 Task: Create a section Lightning Lances and in the section, add a milestone Network Compliance in the project BrainWave
Action: Mouse moved to (368, 479)
Screenshot: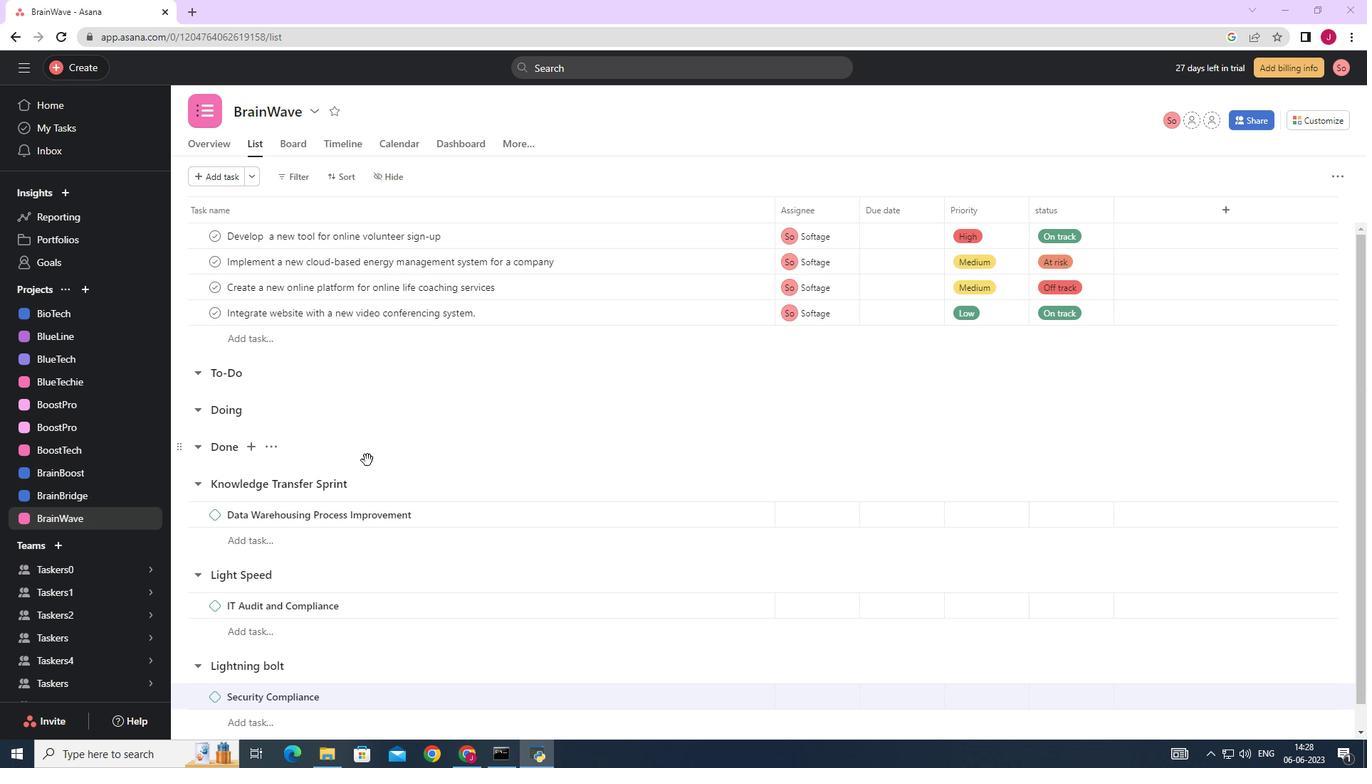 
Action: Mouse scrolled (368, 474) with delta (0, 0)
Screenshot: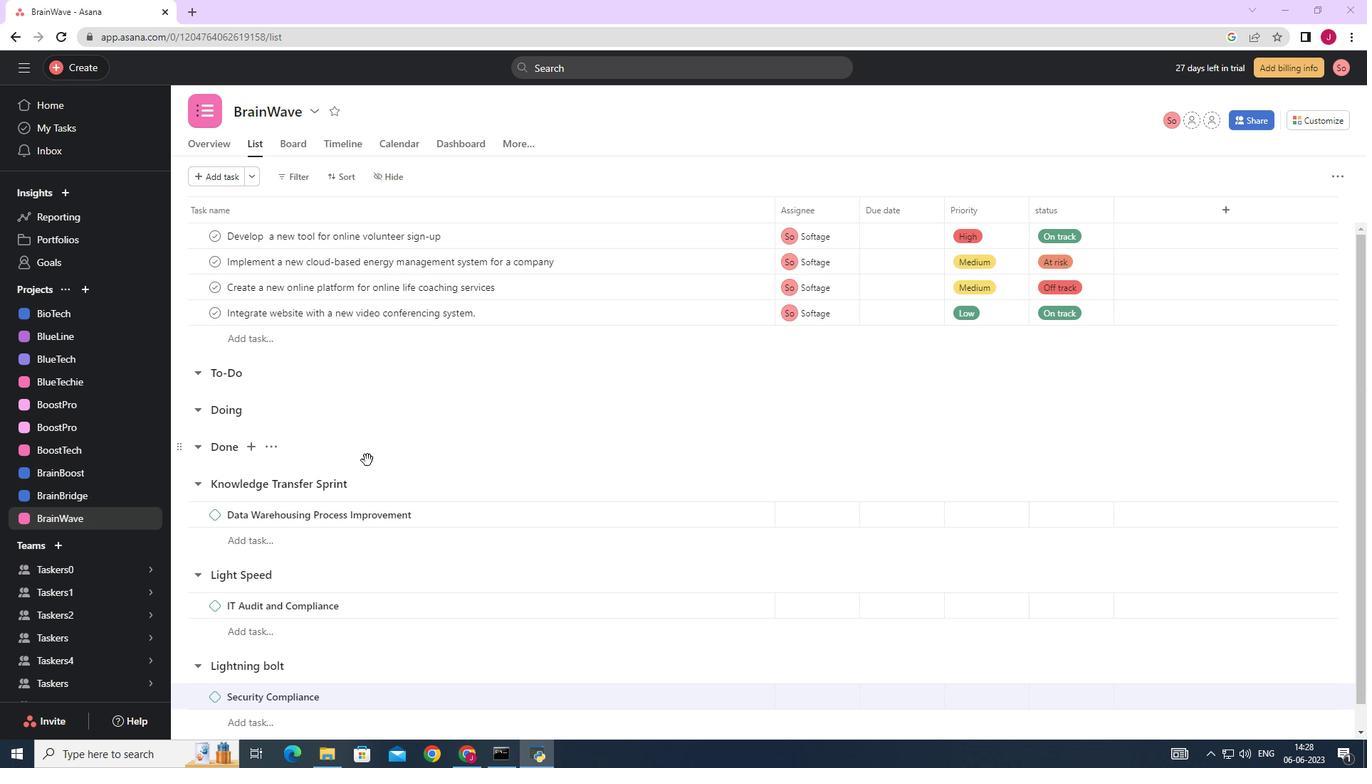 
Action: Mouse moved to (368, 483)
Screenshot: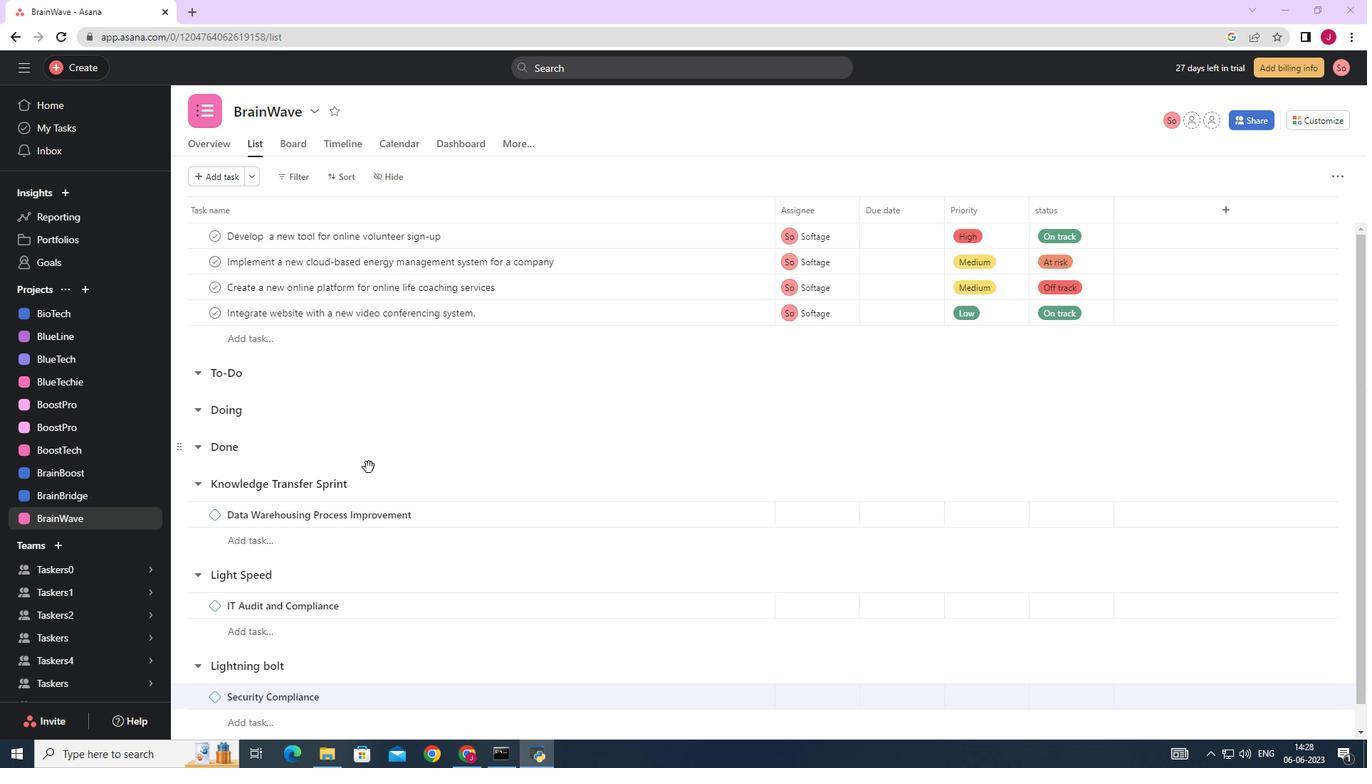 
Action: Mouse scrolled (368, 479) with delta (0, 0)
Screenshot: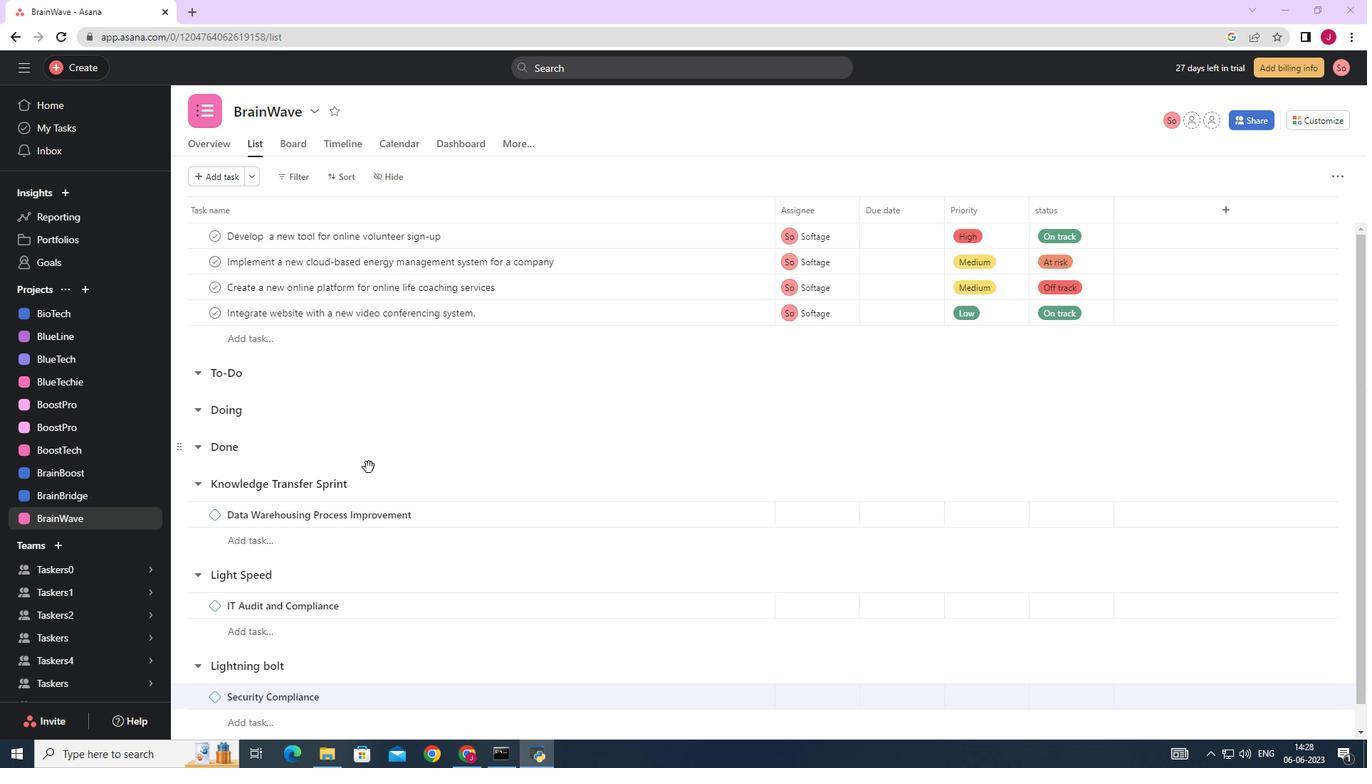 
Action: Mouse moved to (368, 484)
Screenshot: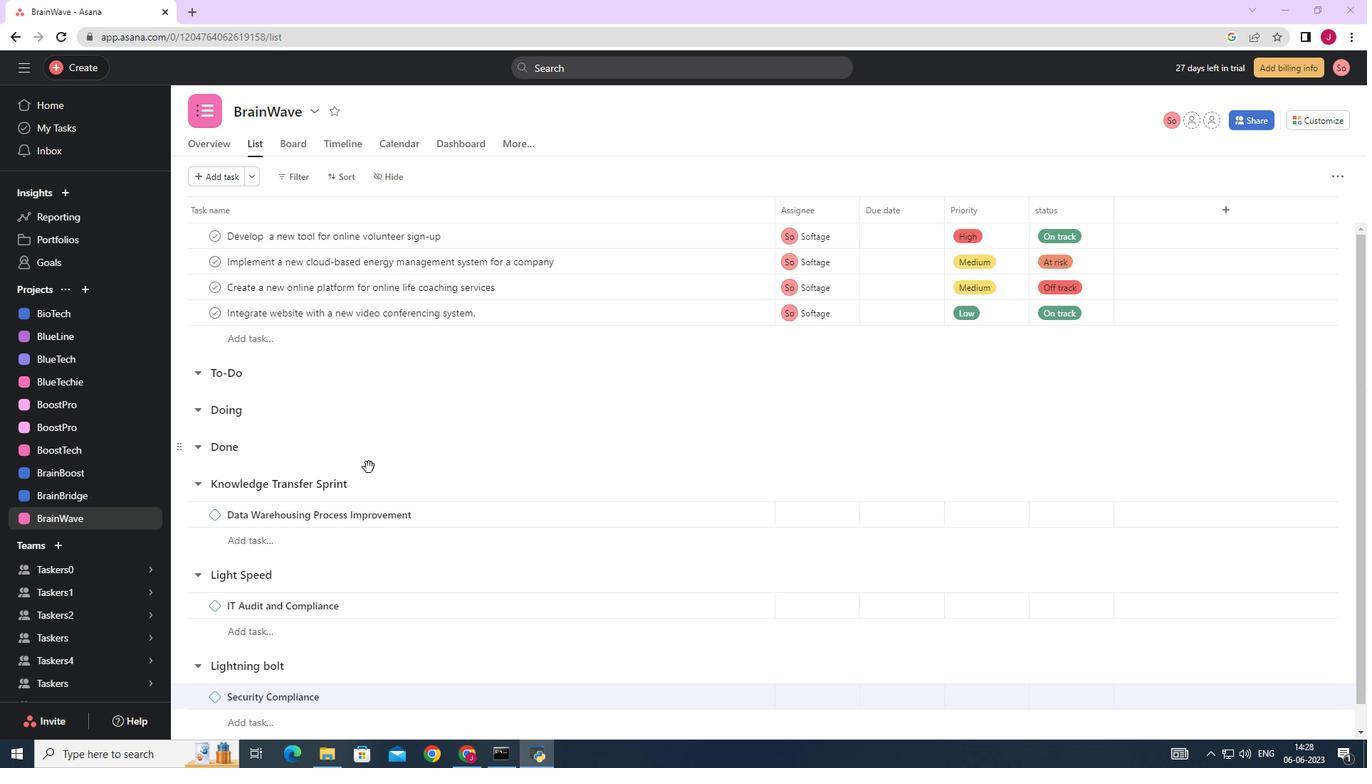 
Action: Mouse scrolled (368, 482) with delta (0, 0)
Screenshot: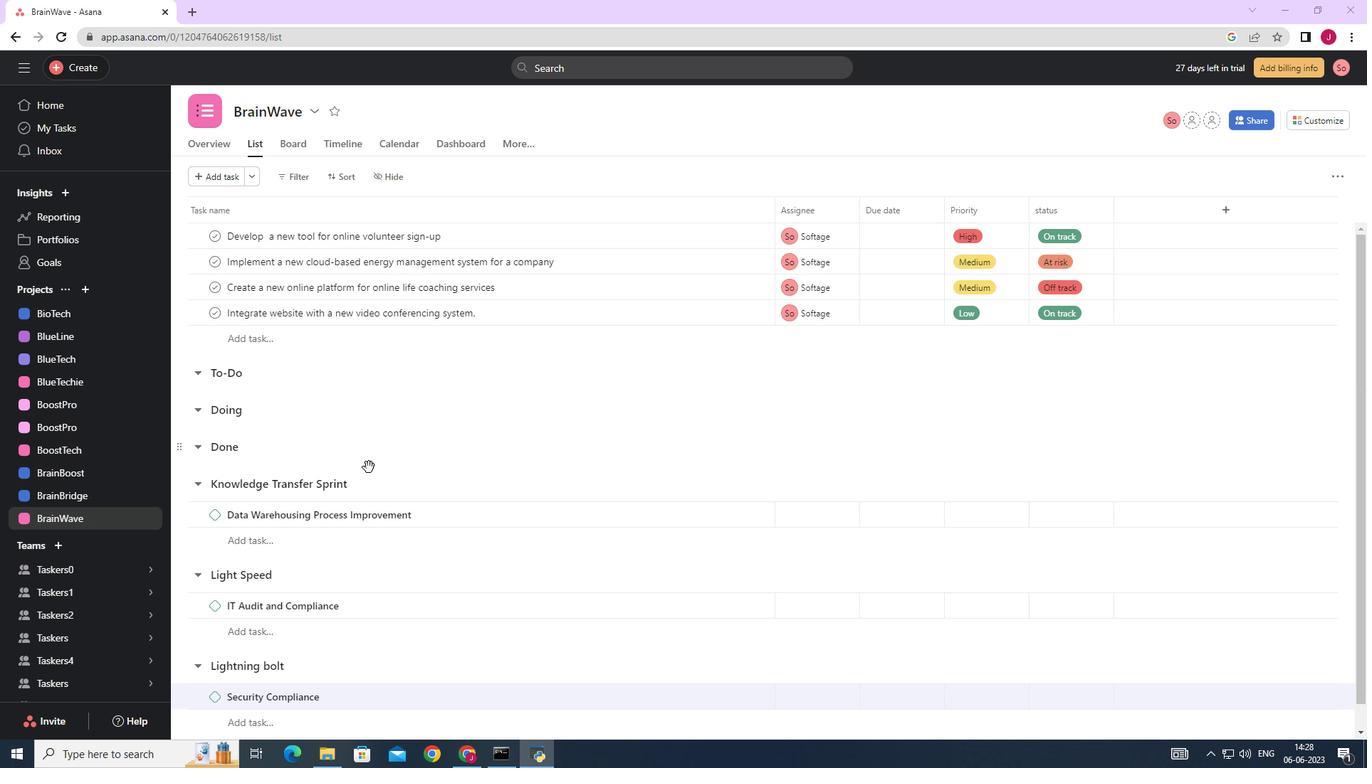
Action: Mouse moved to (368, 484)
Screenshot: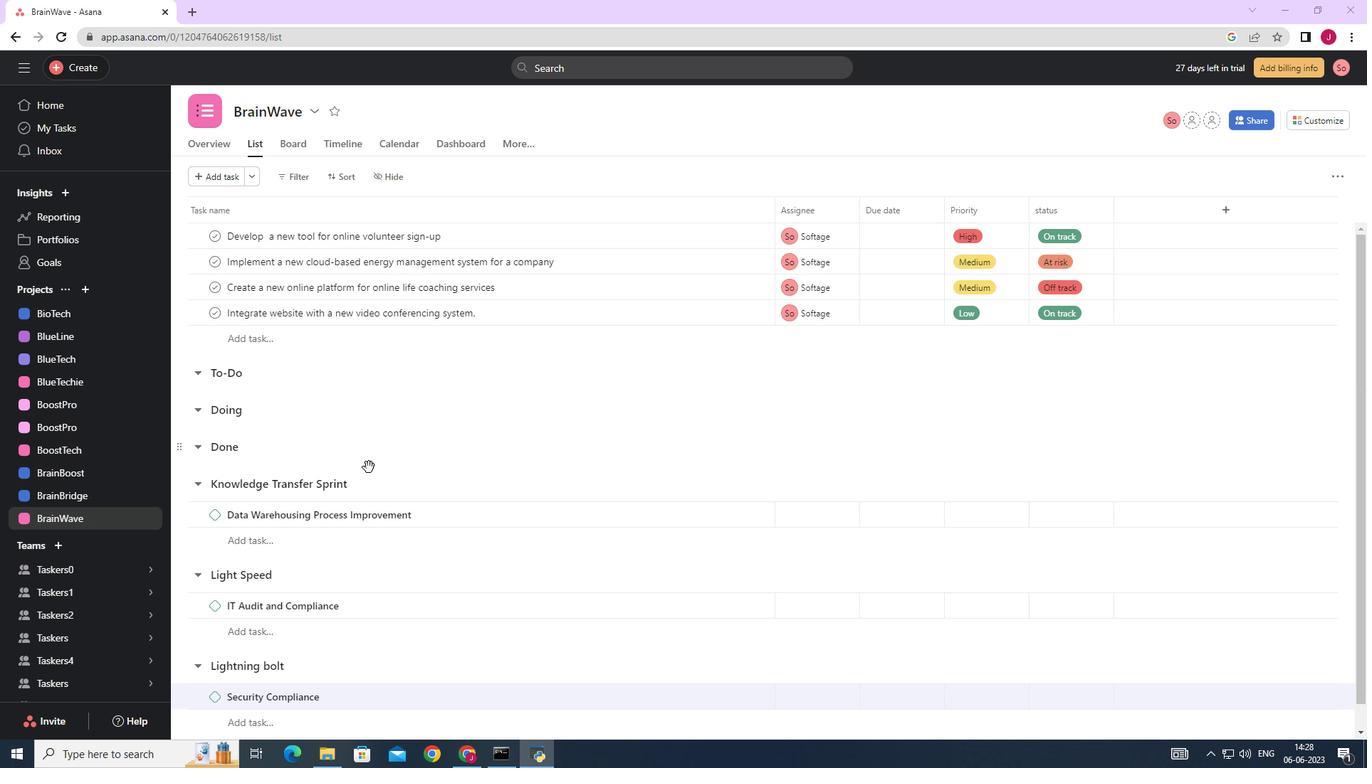 
Action: Mouse scrolled (368, 482) with delta (0, 0)
Screenshot: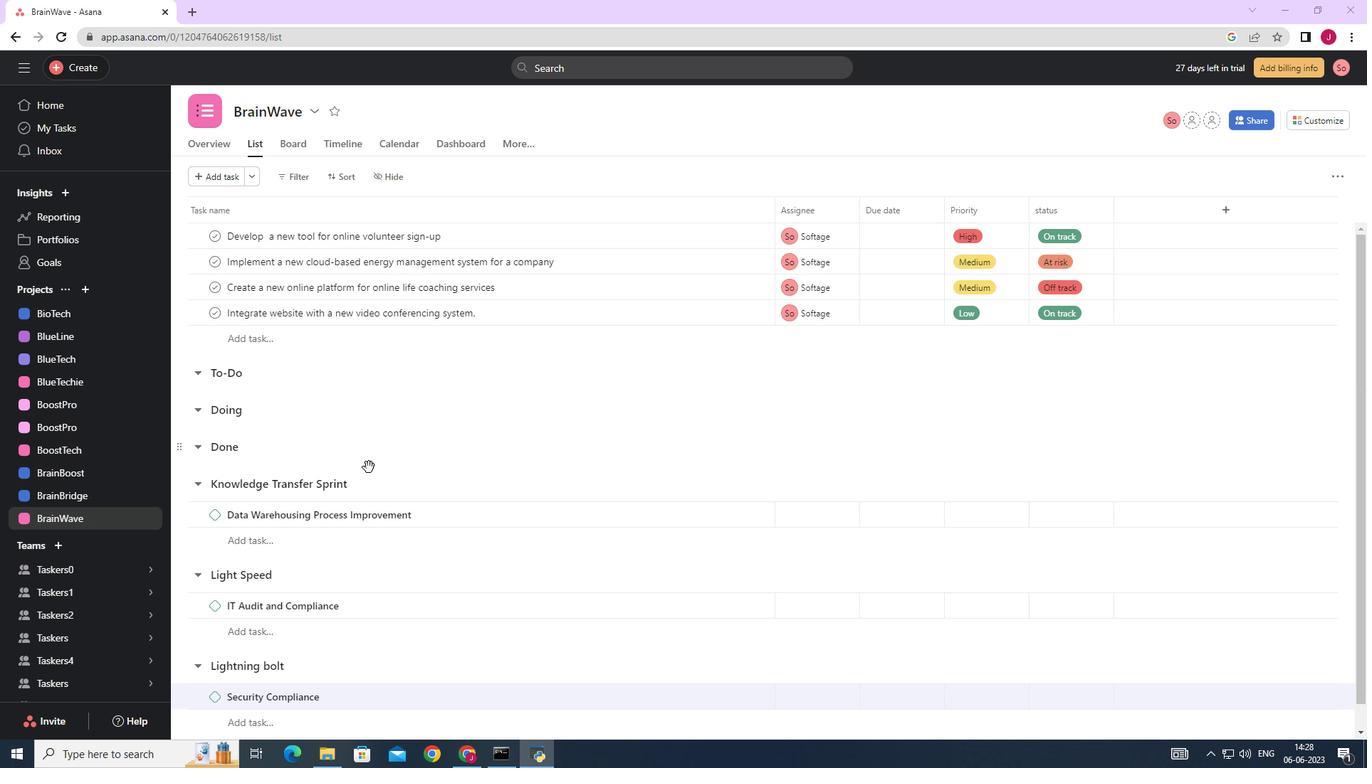 
Action: Mouse moved to (368, 484)
Screenshot: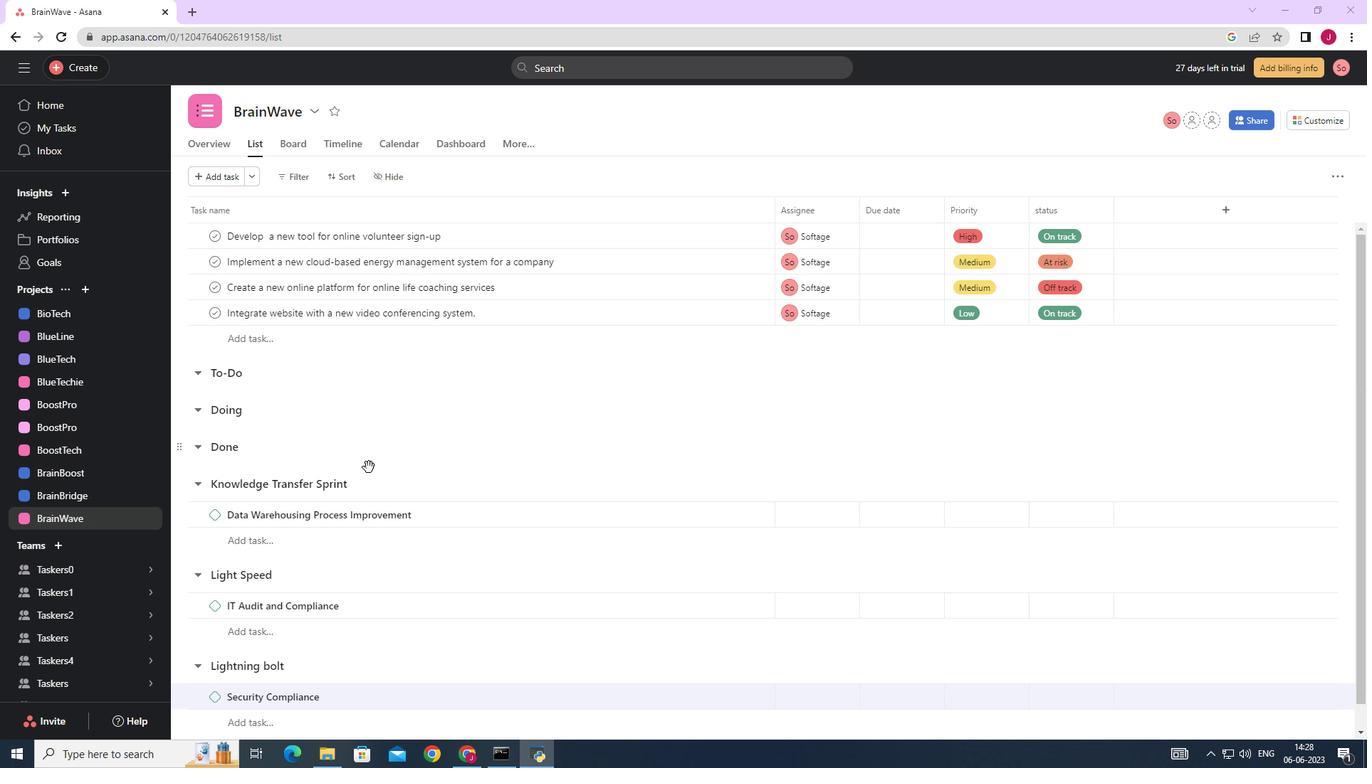 
Action: Mouse scrolled (368, 483) with delta (0, 0)
Screenshot: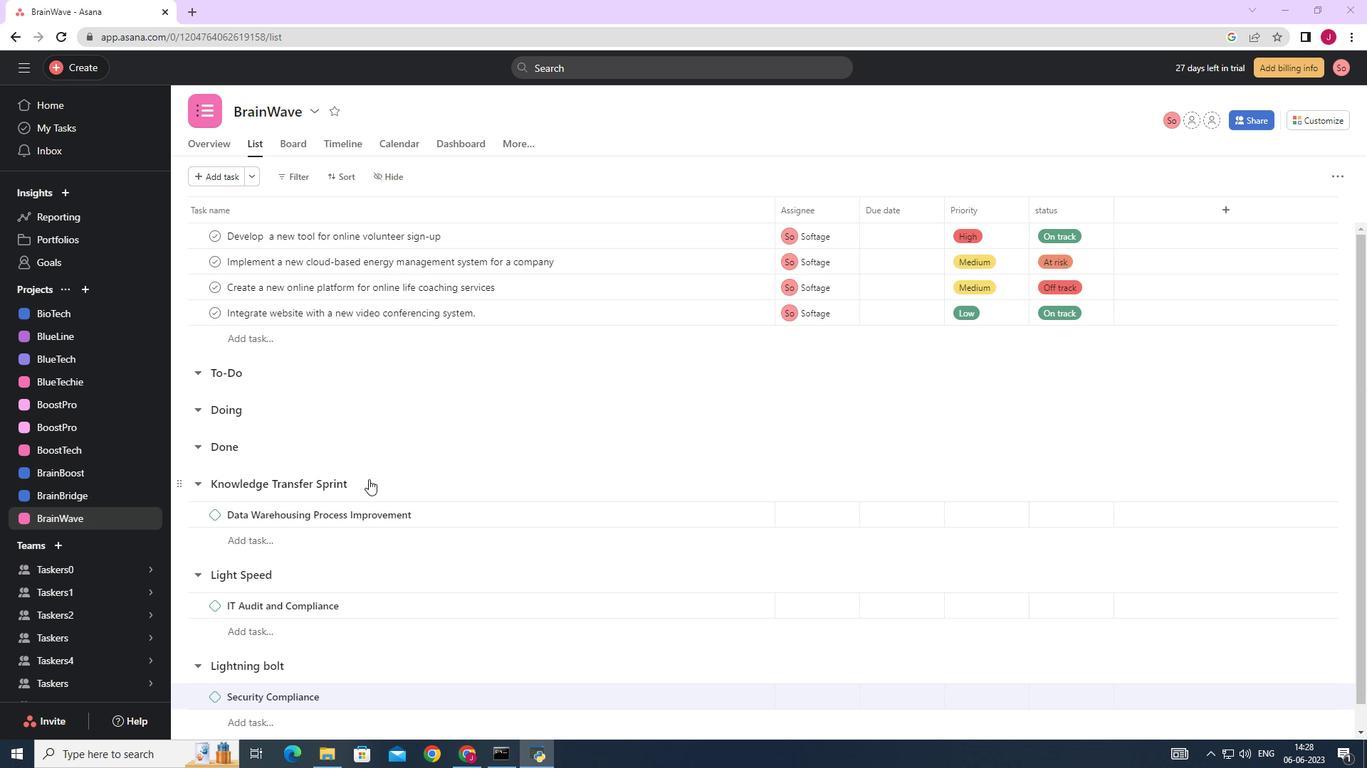 
Action: Mouse moved to (368, 489)
Screenshot: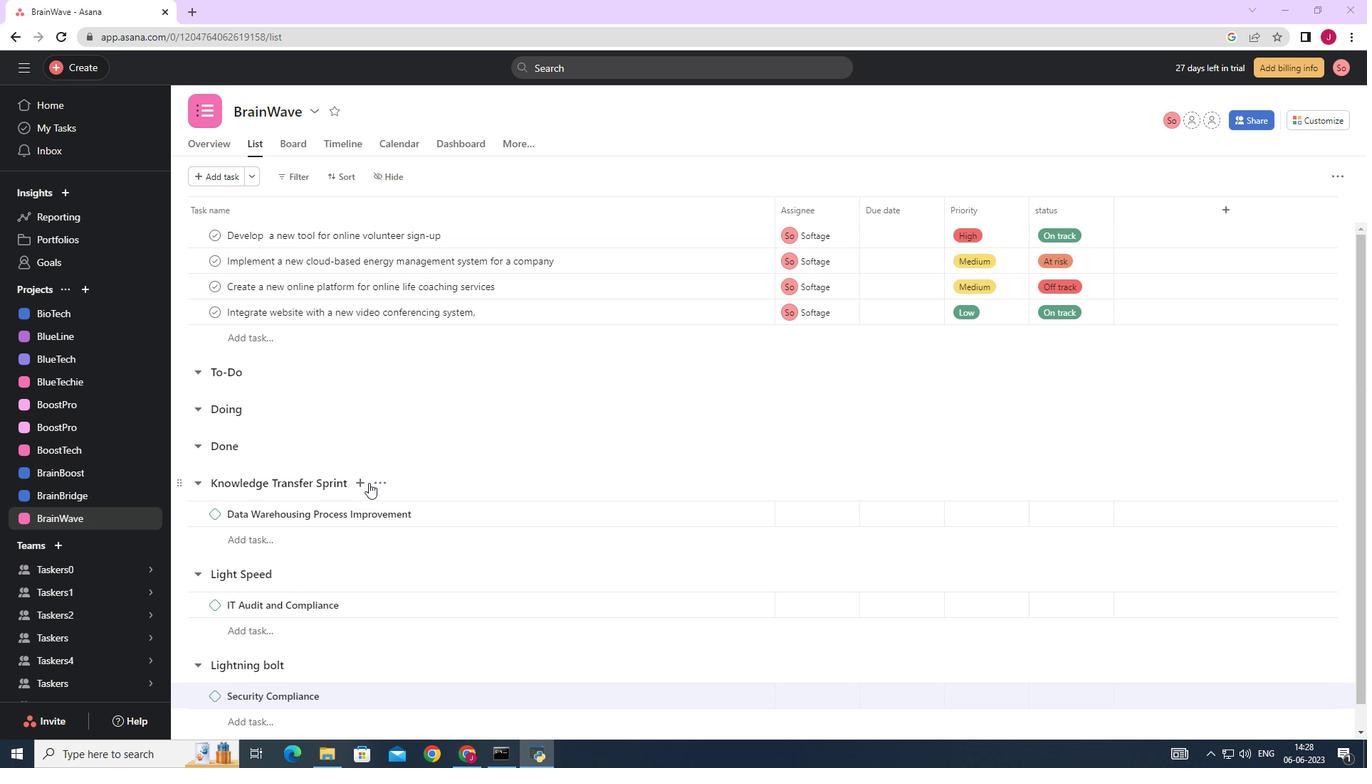 
Action: Mouse scrolled (368, 484) with delta (0, 0)
Screenshot: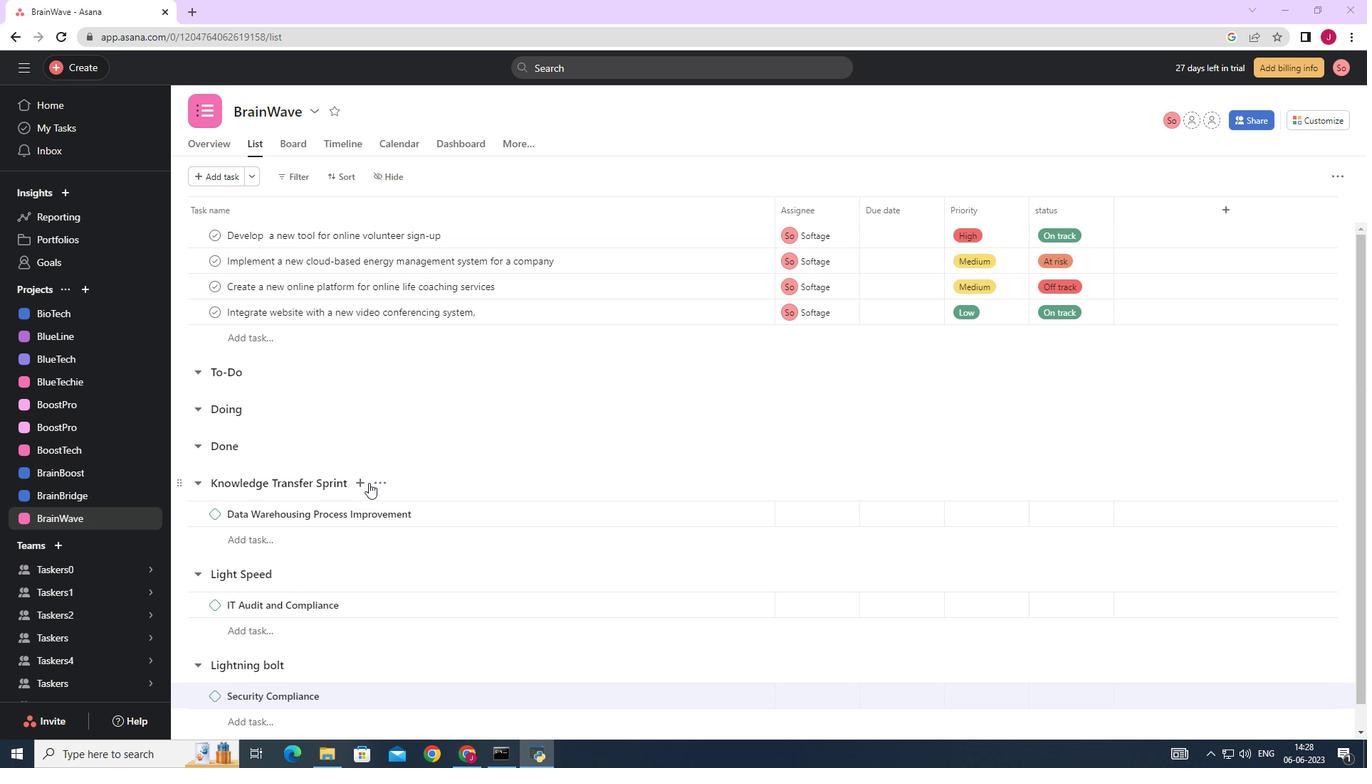 
Action: Mouse moved to (365, 499)
Screenshot: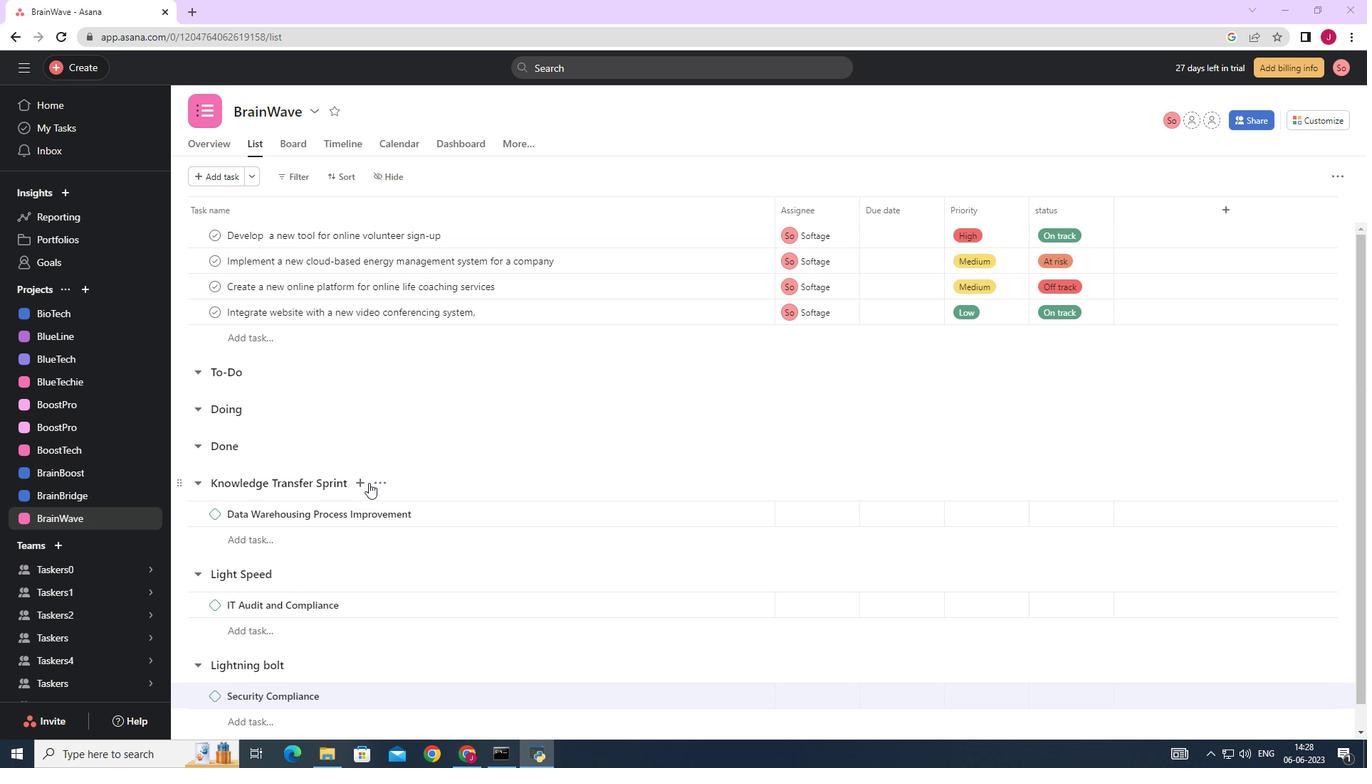 
Action: Mouse scrolled (368, 489) with delta (0, 0)
Screenshot: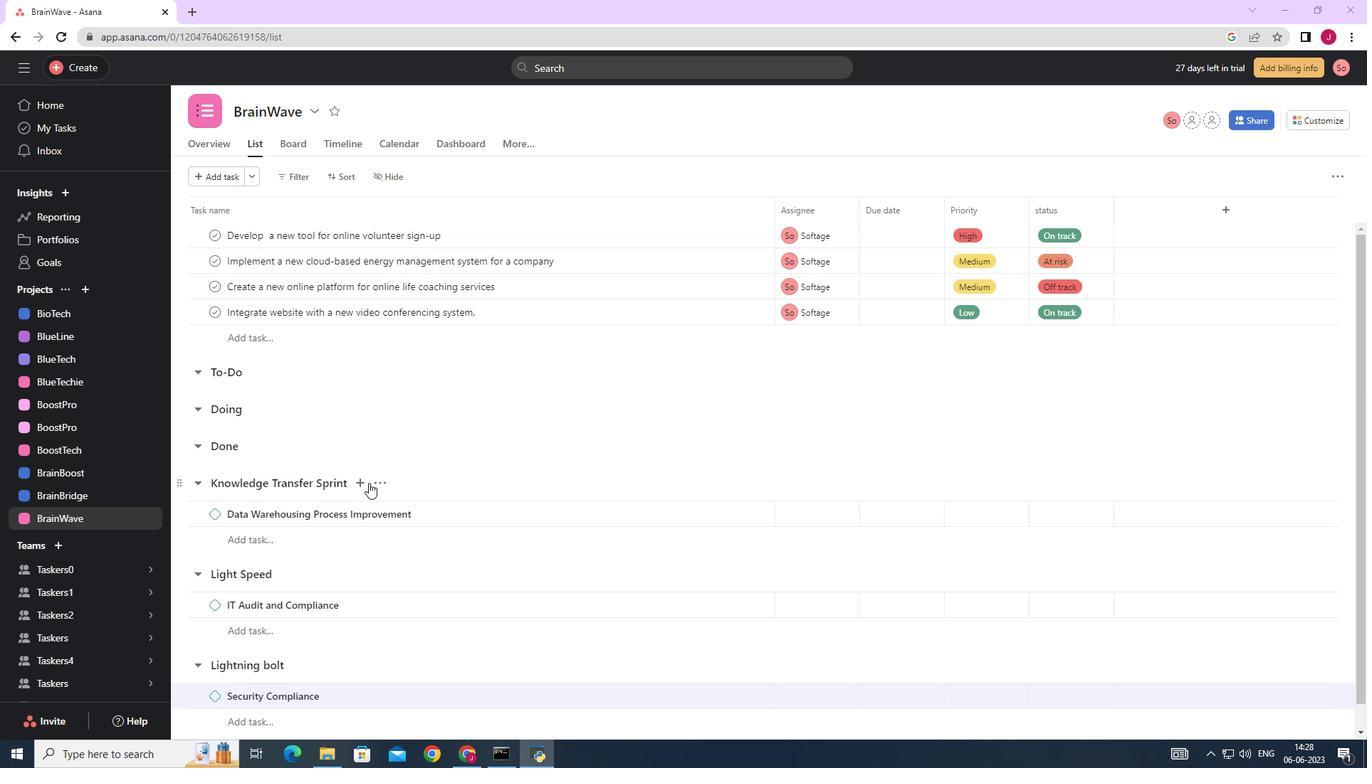 
Action: Mouse scrolled (365, 498) with delta (0, 0)
Screenshot: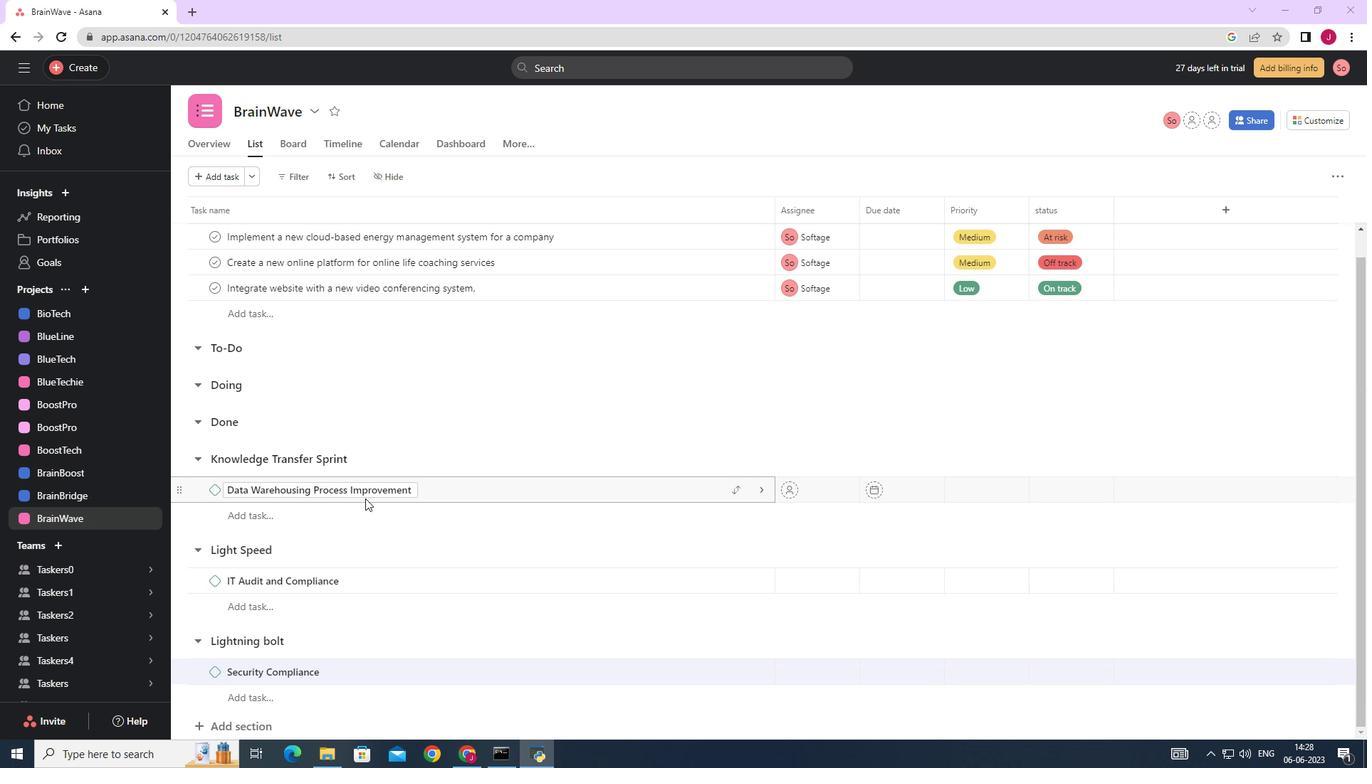 
Action: Mouse scrolled (365, 498) with delta (0, 0)
Screenshot: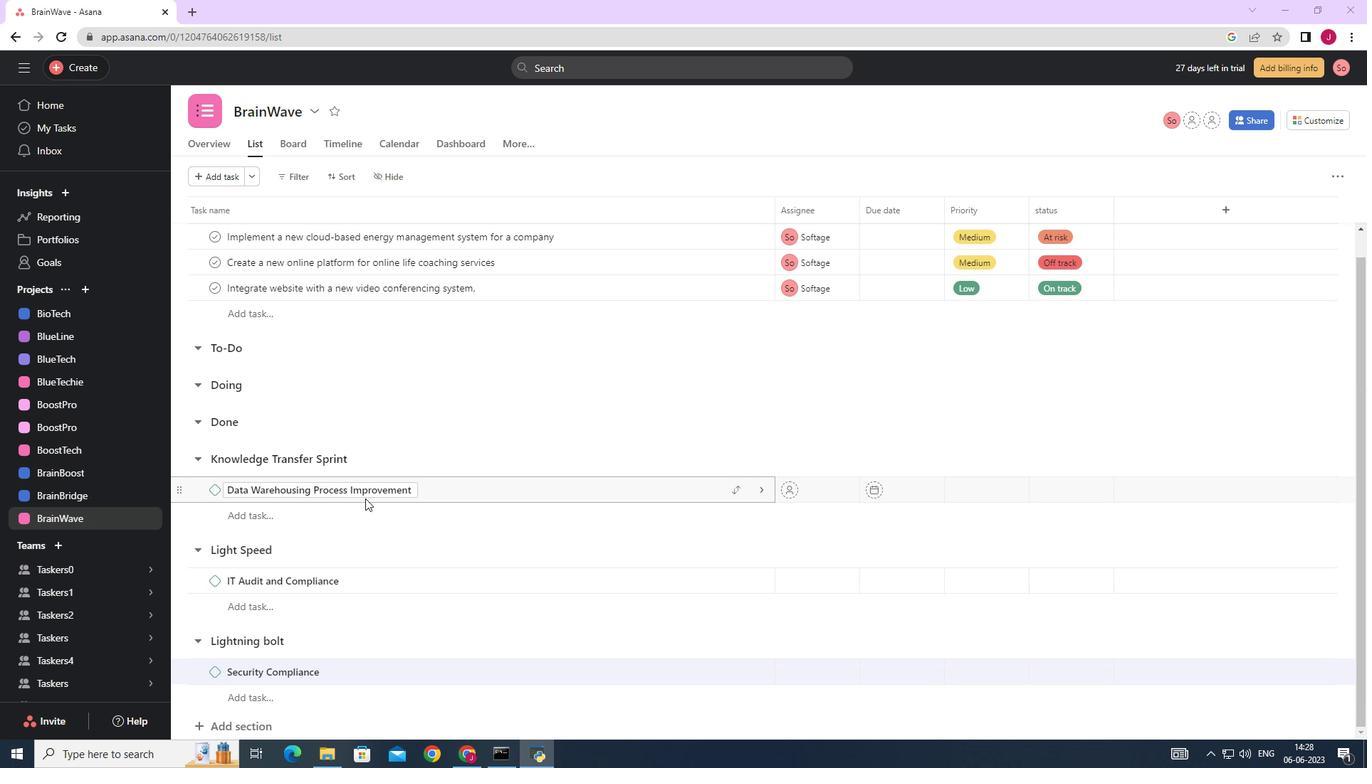 
Action: Mouse scrolled (365, 498) with delta (0, 0)
Screenshot: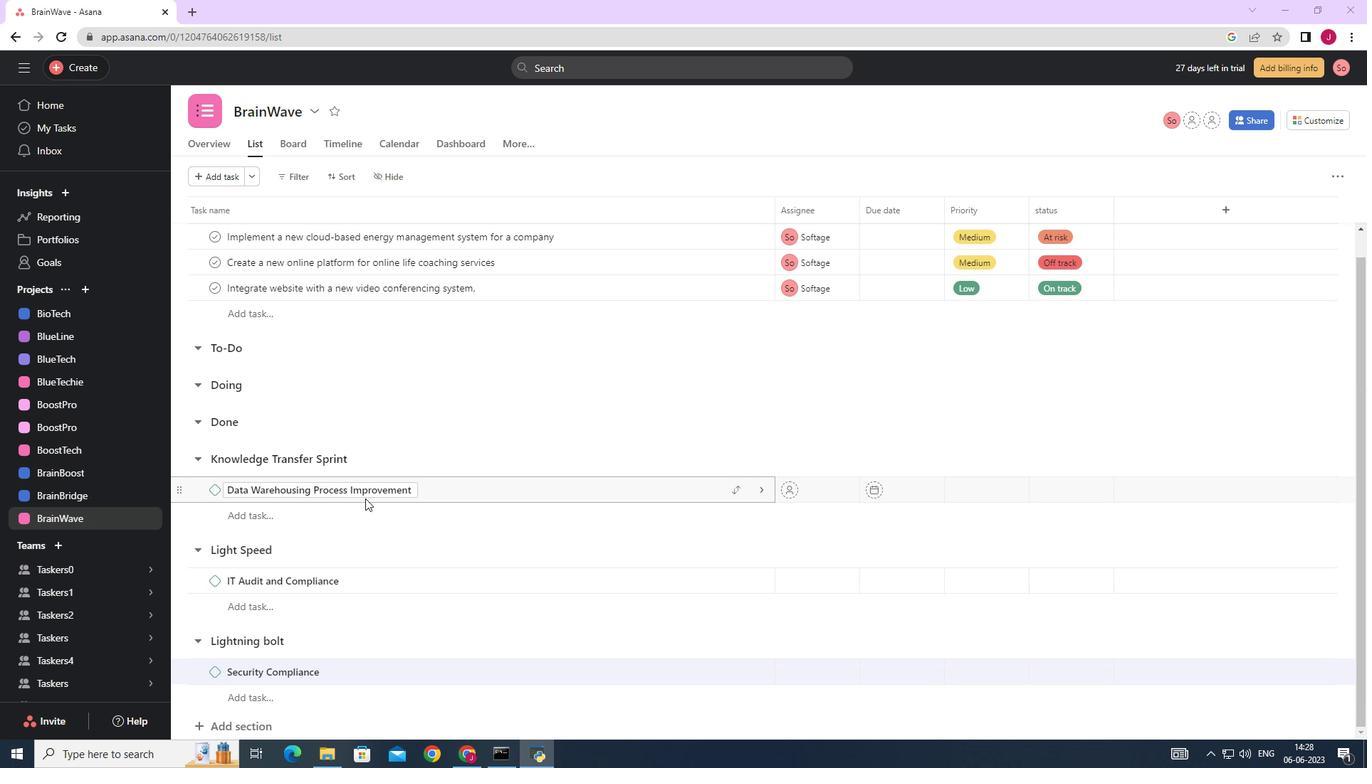 
Action: Mouse scrolled (365, 498) with delta (0, 0)
Screenshot: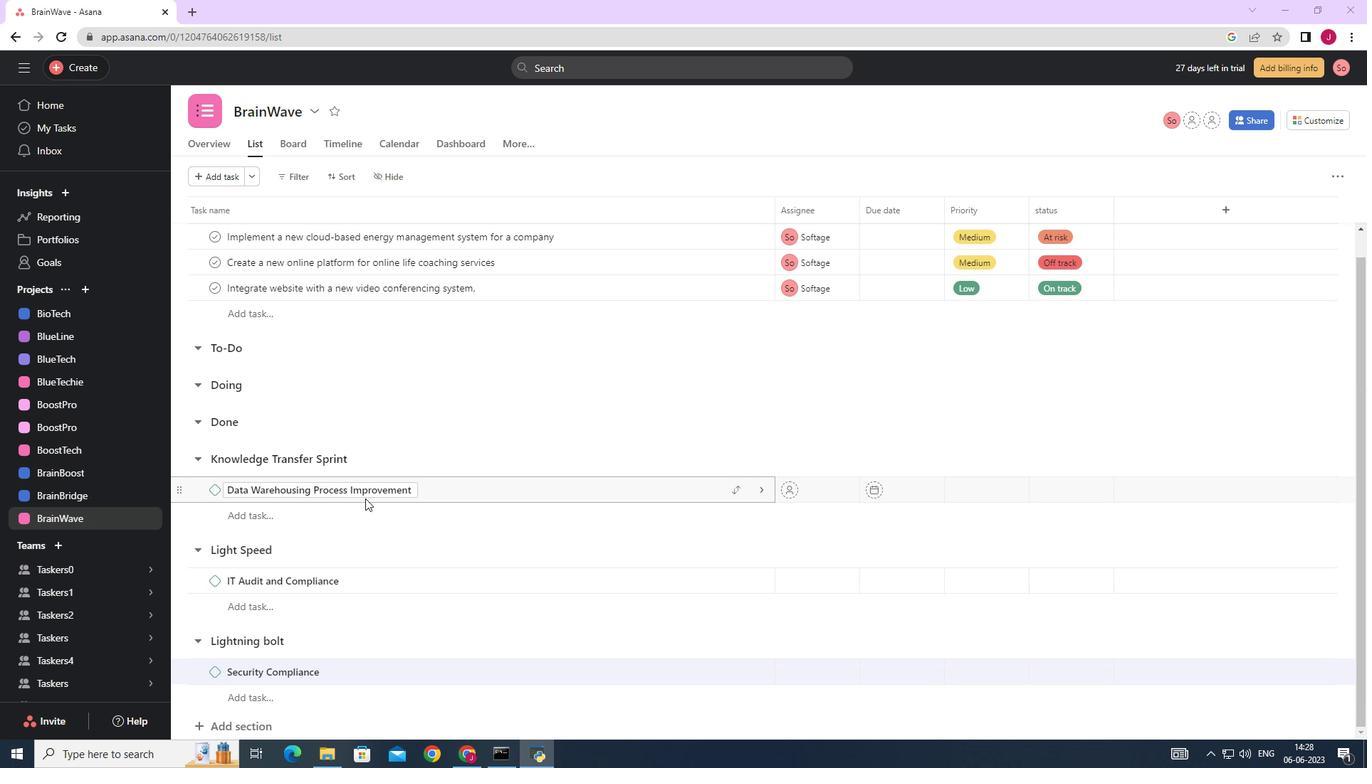 
Action: Mouse scrolled (365, 498) with delta (0, 0)
Screenshot: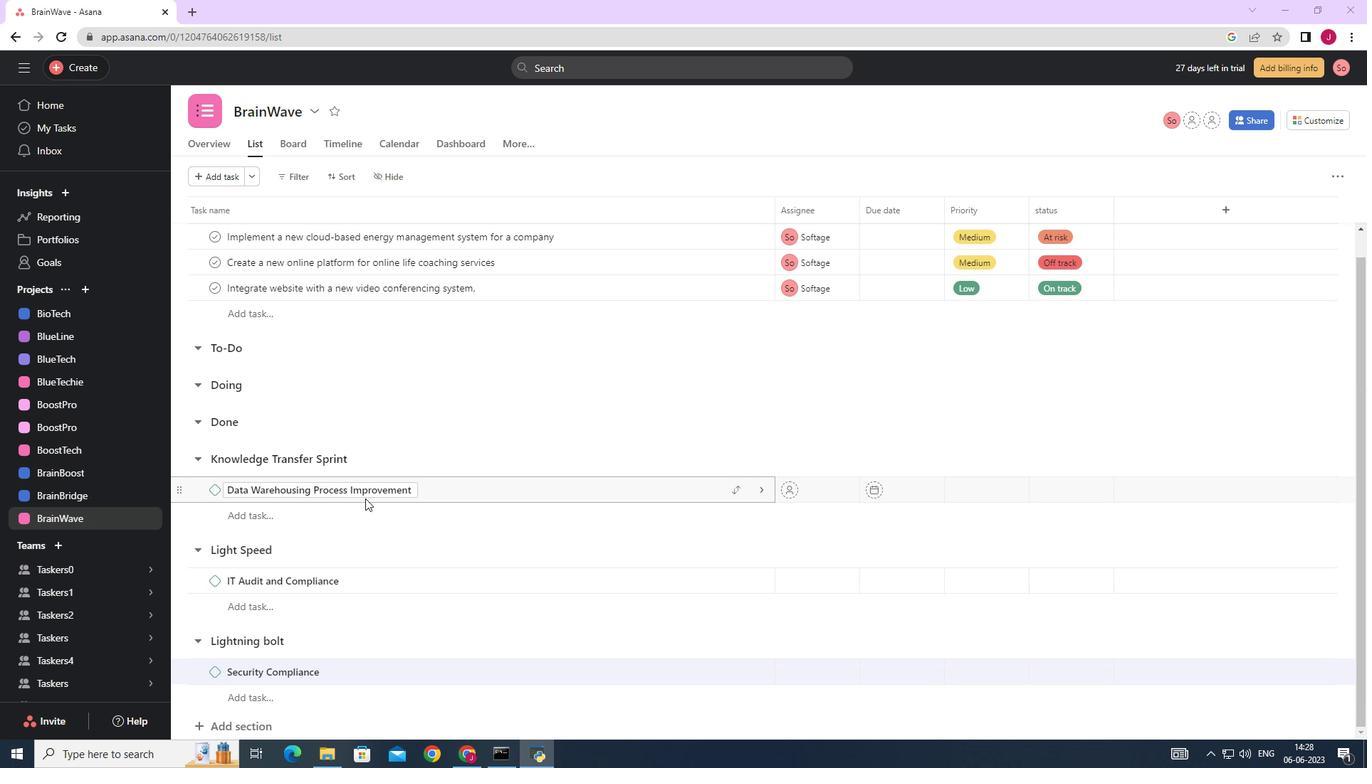 
Action: Mouse scrolled (365, 498) with delta (0, 0)
Screenshot: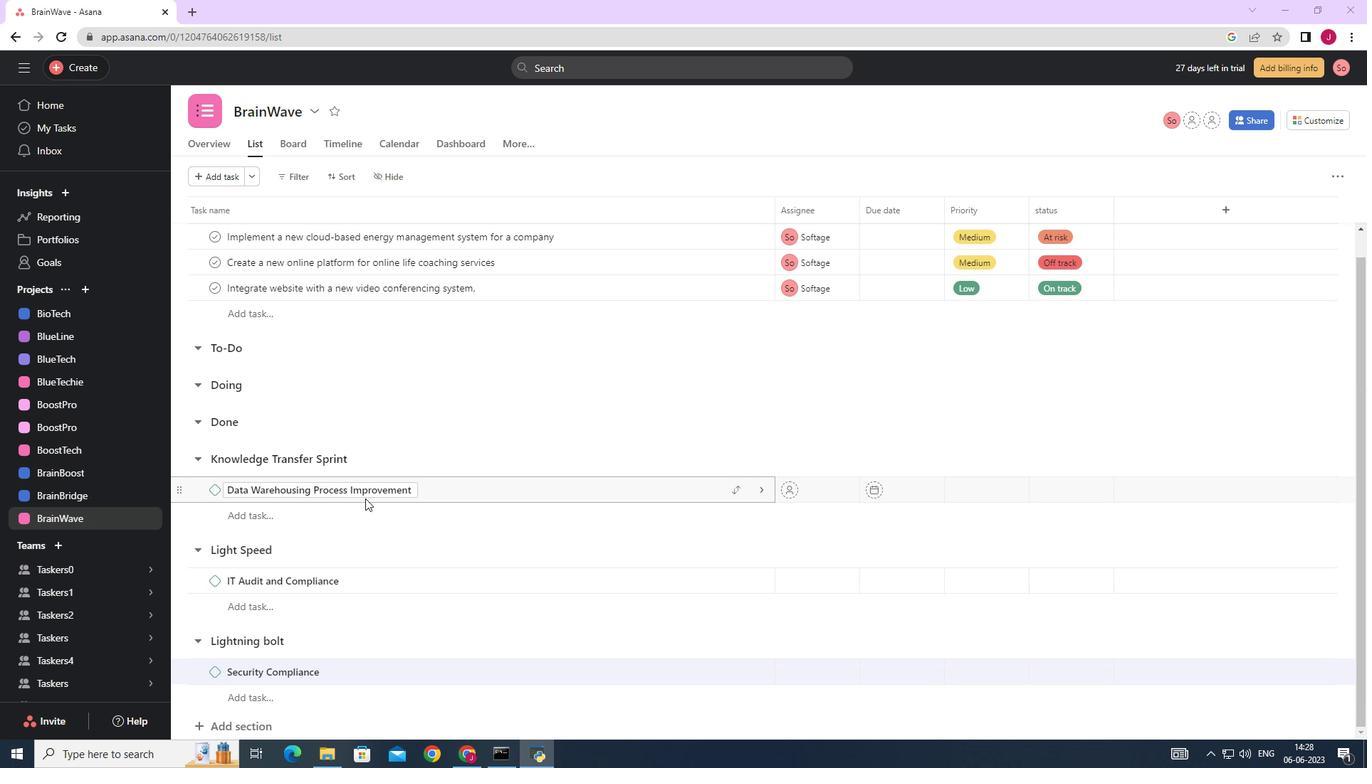
Action: Mouse moved to (253, 729)
Screenshot: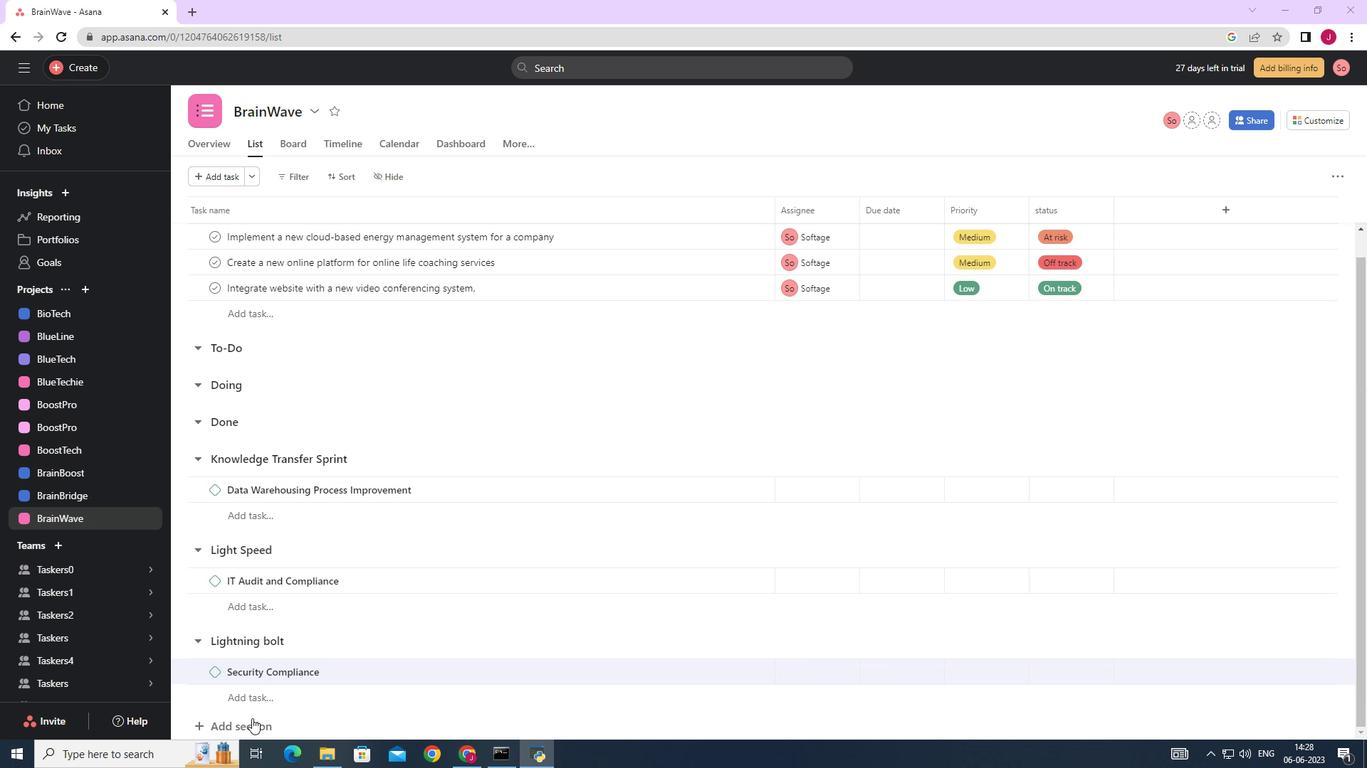 
Action: Mouse pressed left at (253, 729)
Screenshot: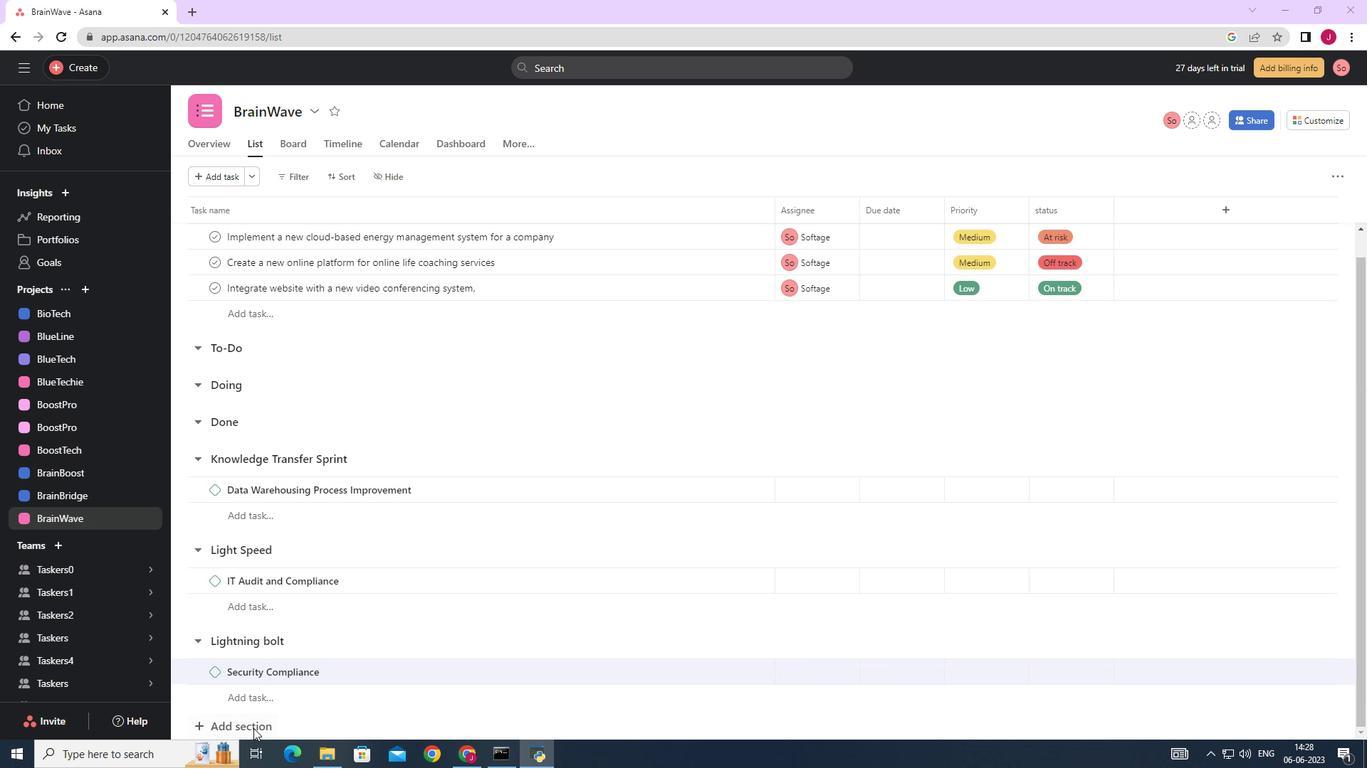 
Action: Mouse moved to (296, 675)
Screenshot: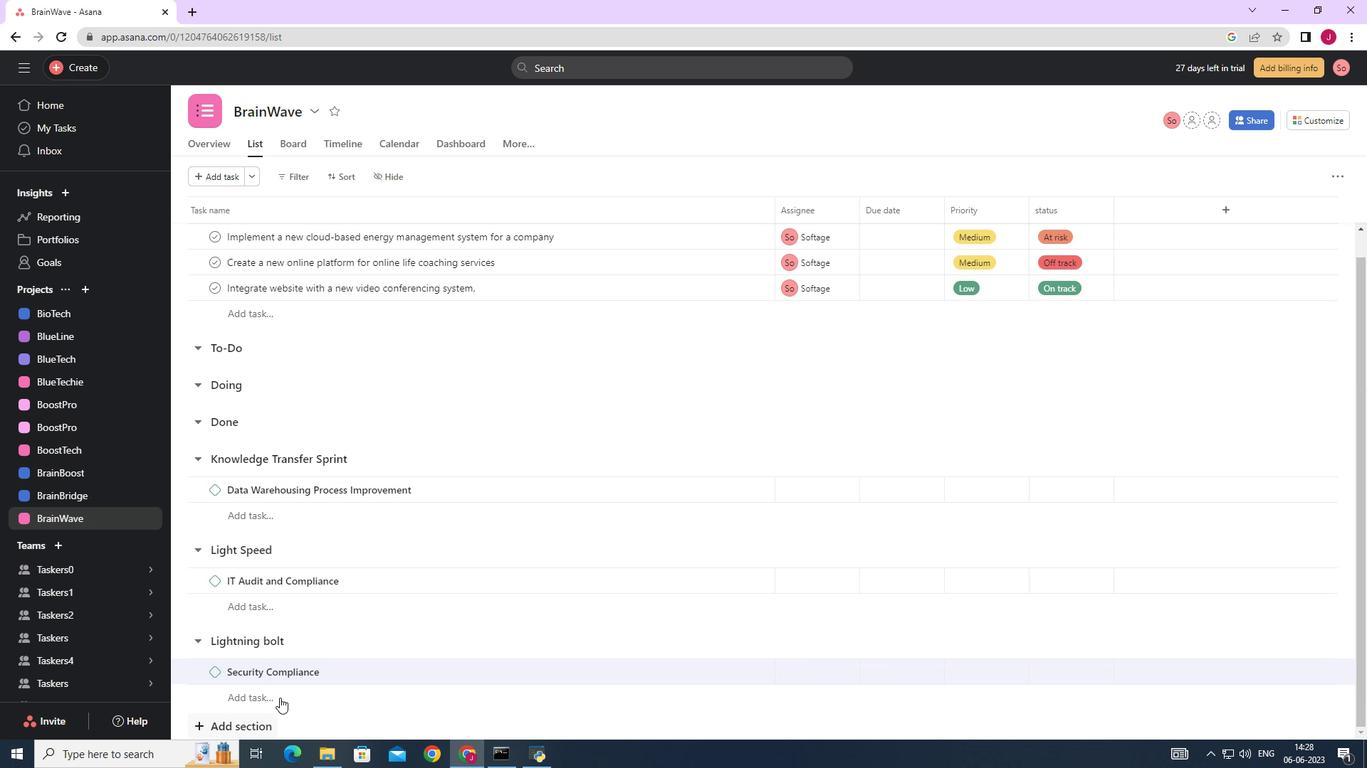
Action: Mouse scrolled (296, 674) with delta (0, 0)
Screenshot: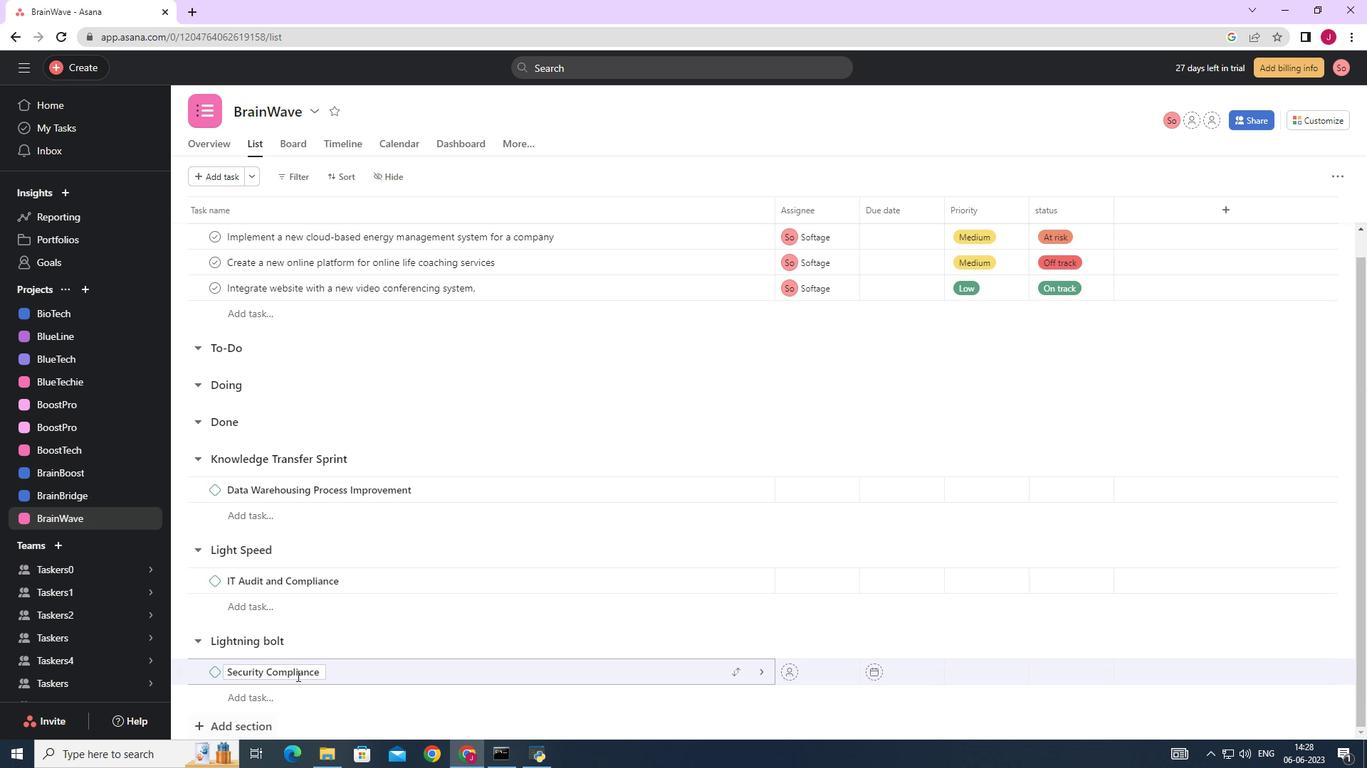 
Action: Mouse scrolled (296, 674) with delta (0, 0)
Screenshot: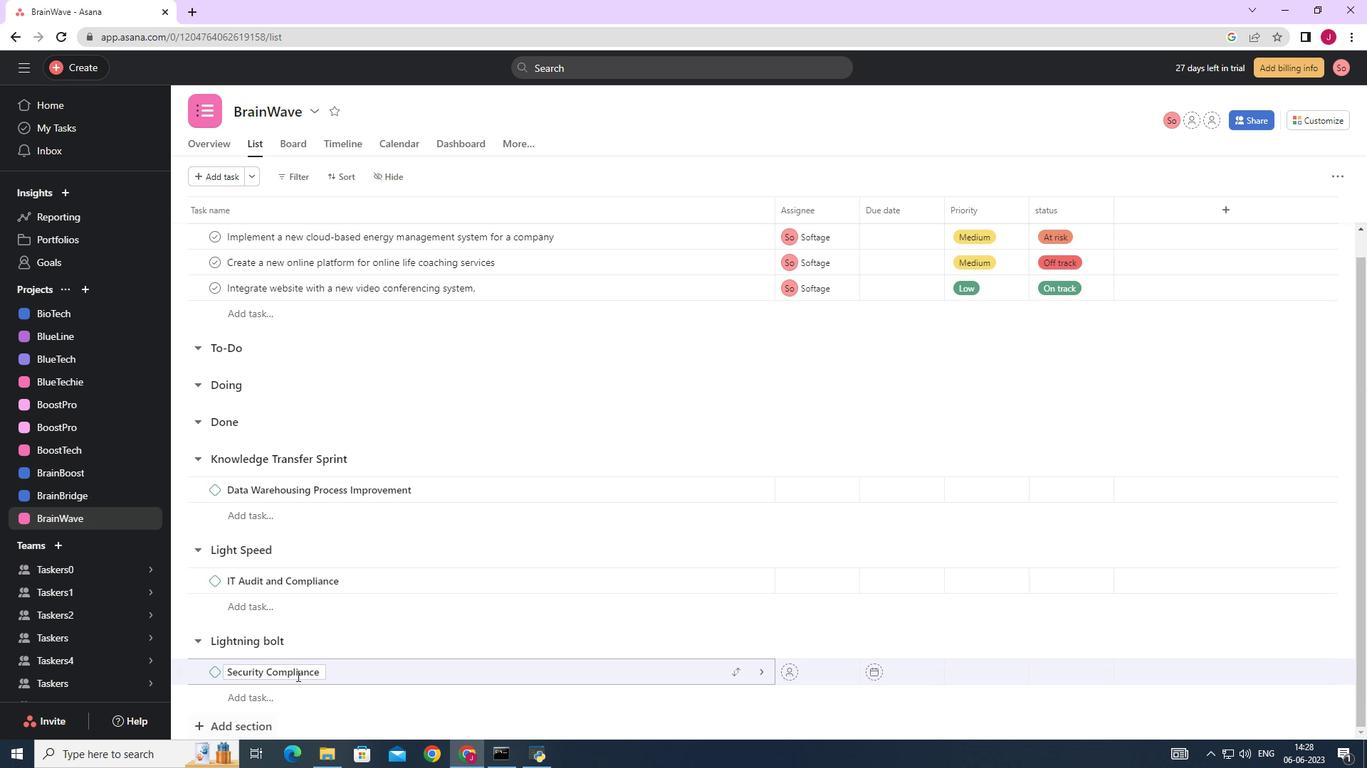 
Action: Mouse scrolled (296, 674) with delta (0, 0)
Screenshot: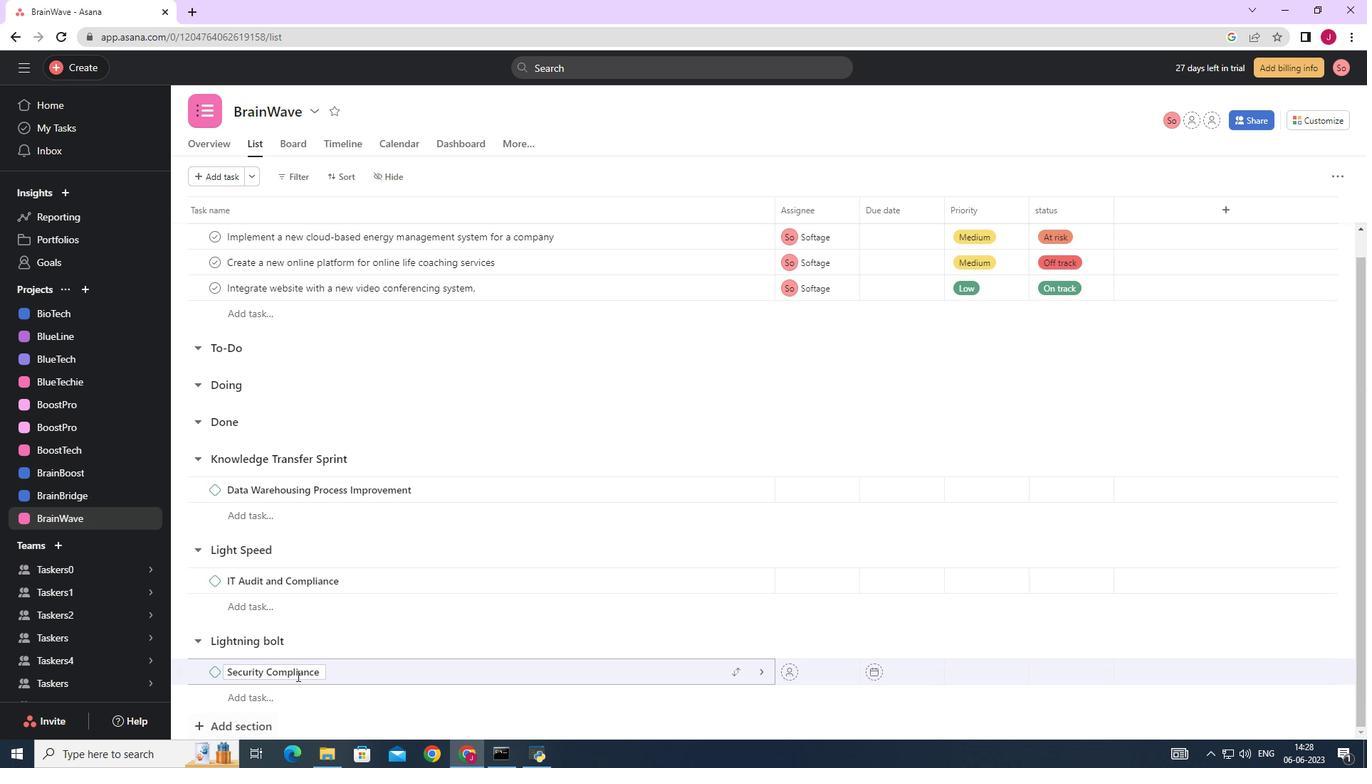
Action: Mouse scrolled (296, 674) with delta (0, 0)
Screenshot: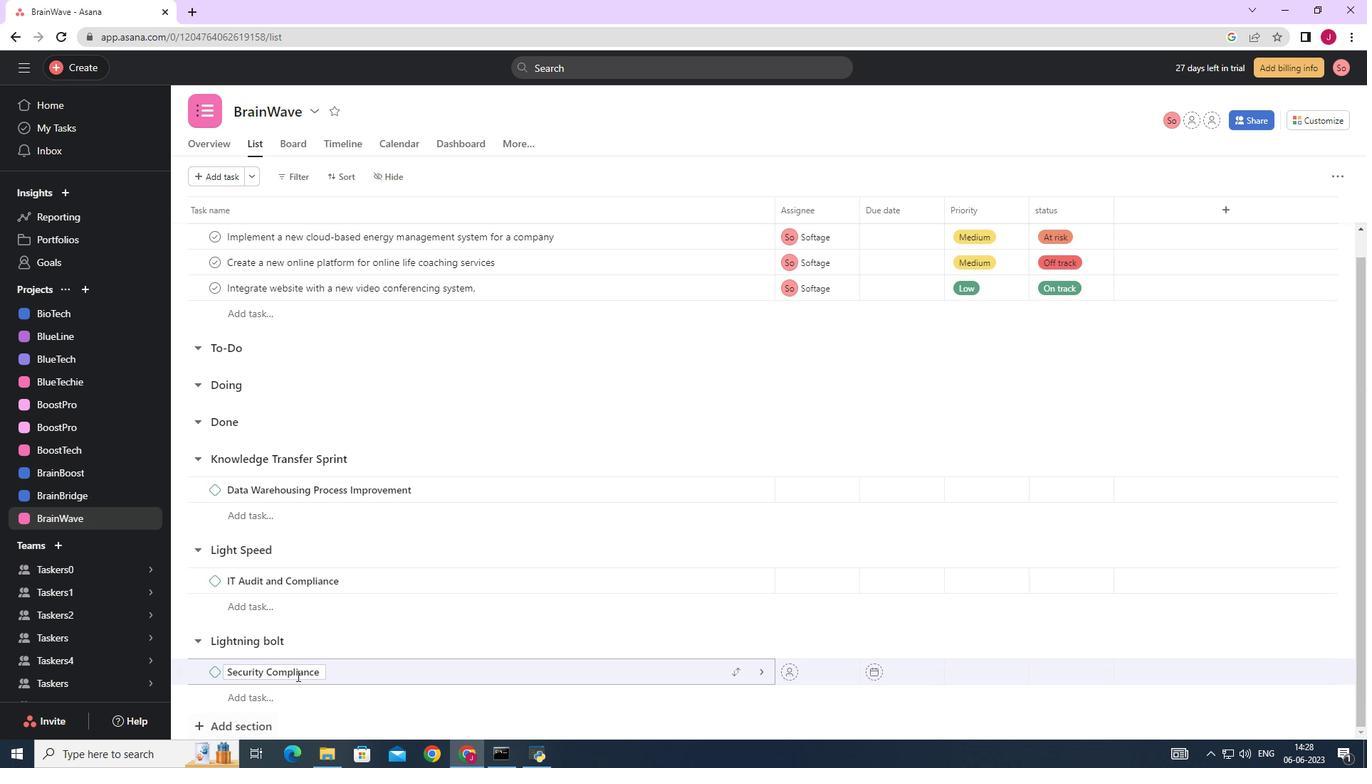 
Action: Mouse scrolled (296, 674) with delta (0, 0)
Screenshot: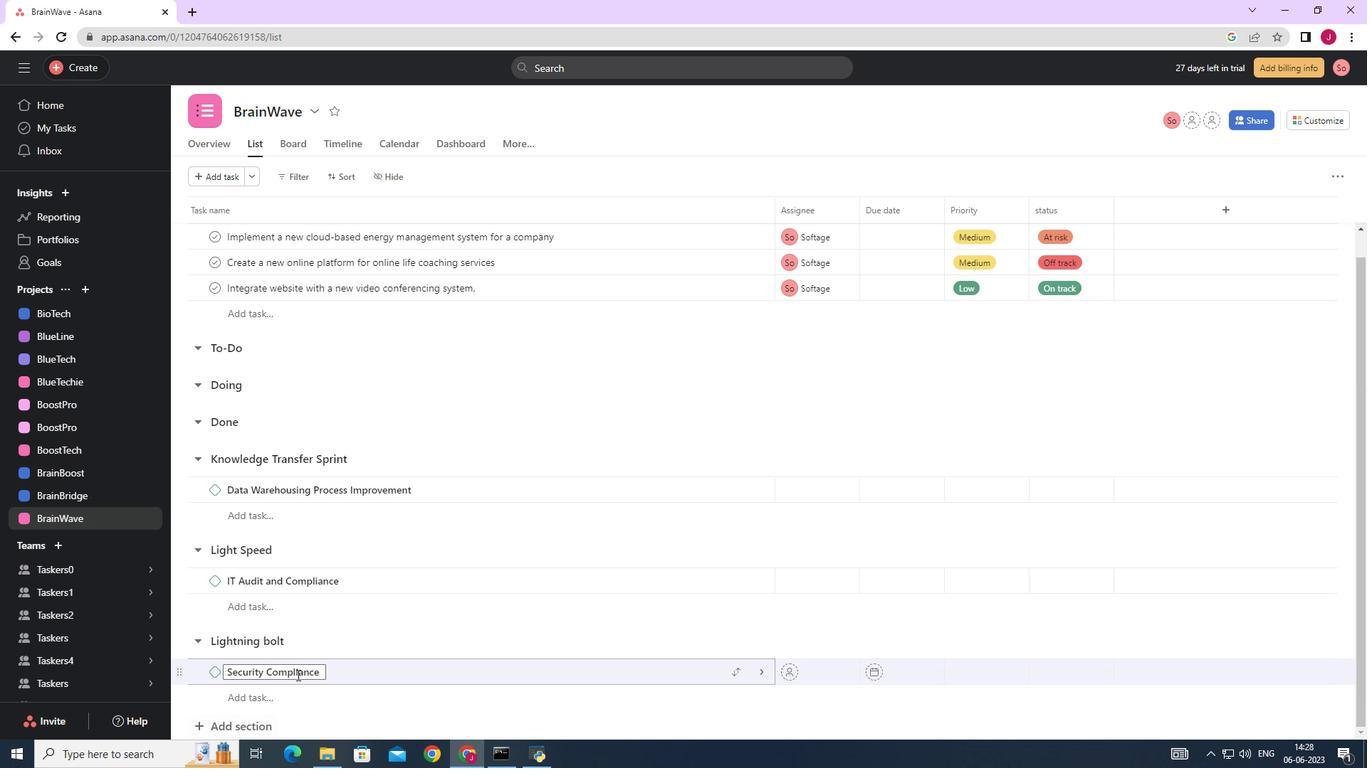 
Action: Mouse scrolled (296, 674) with delta (0, 0)
Screenshot: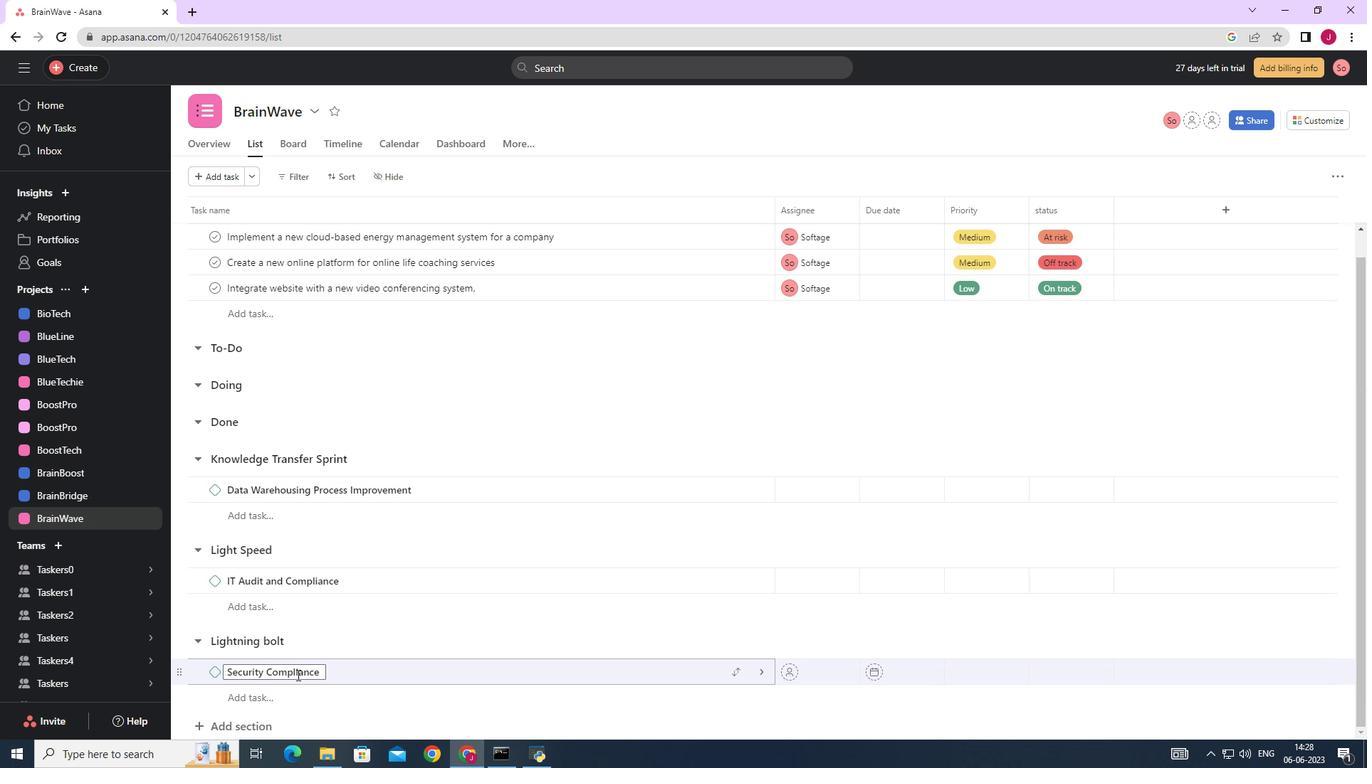 
Action: Mouse moved to (242, 724)
Screenshot: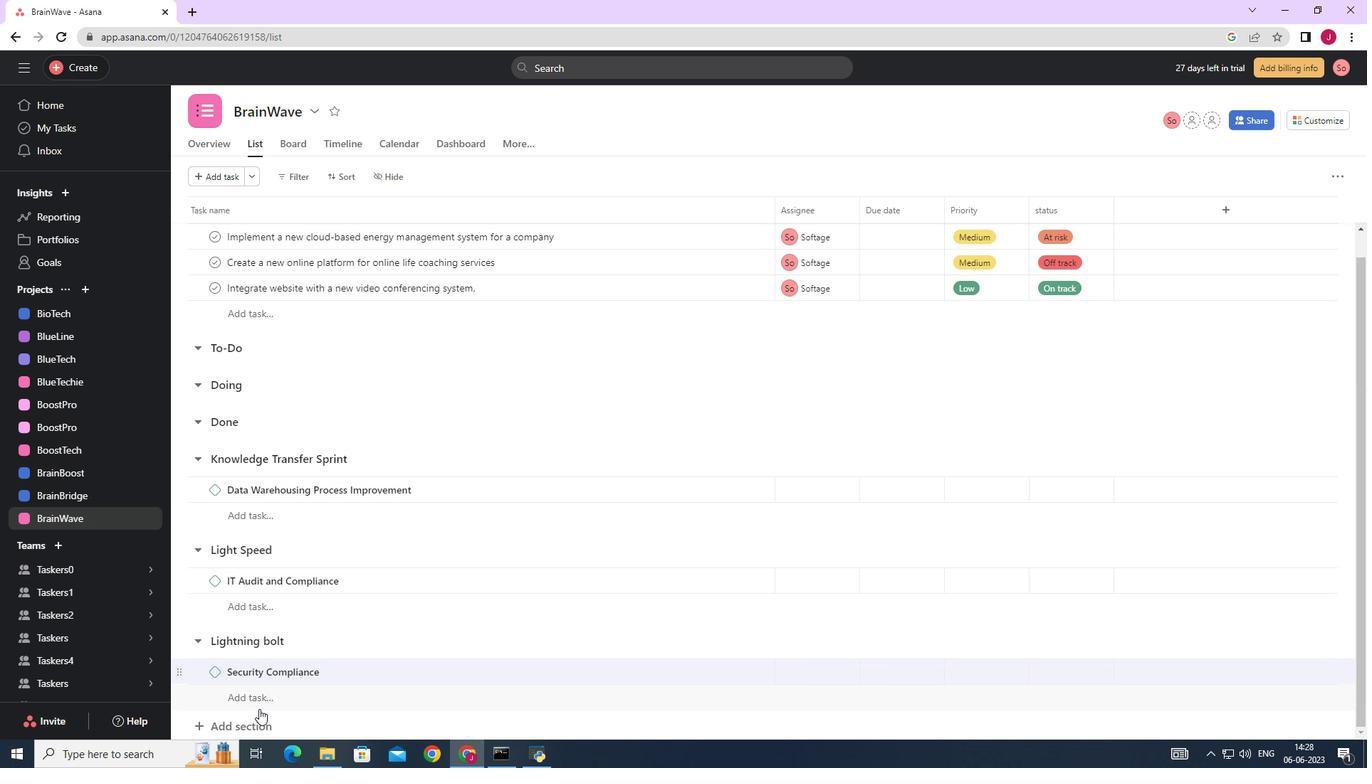 
Action: Mouse pressed left at (242, 724)
Screenshot: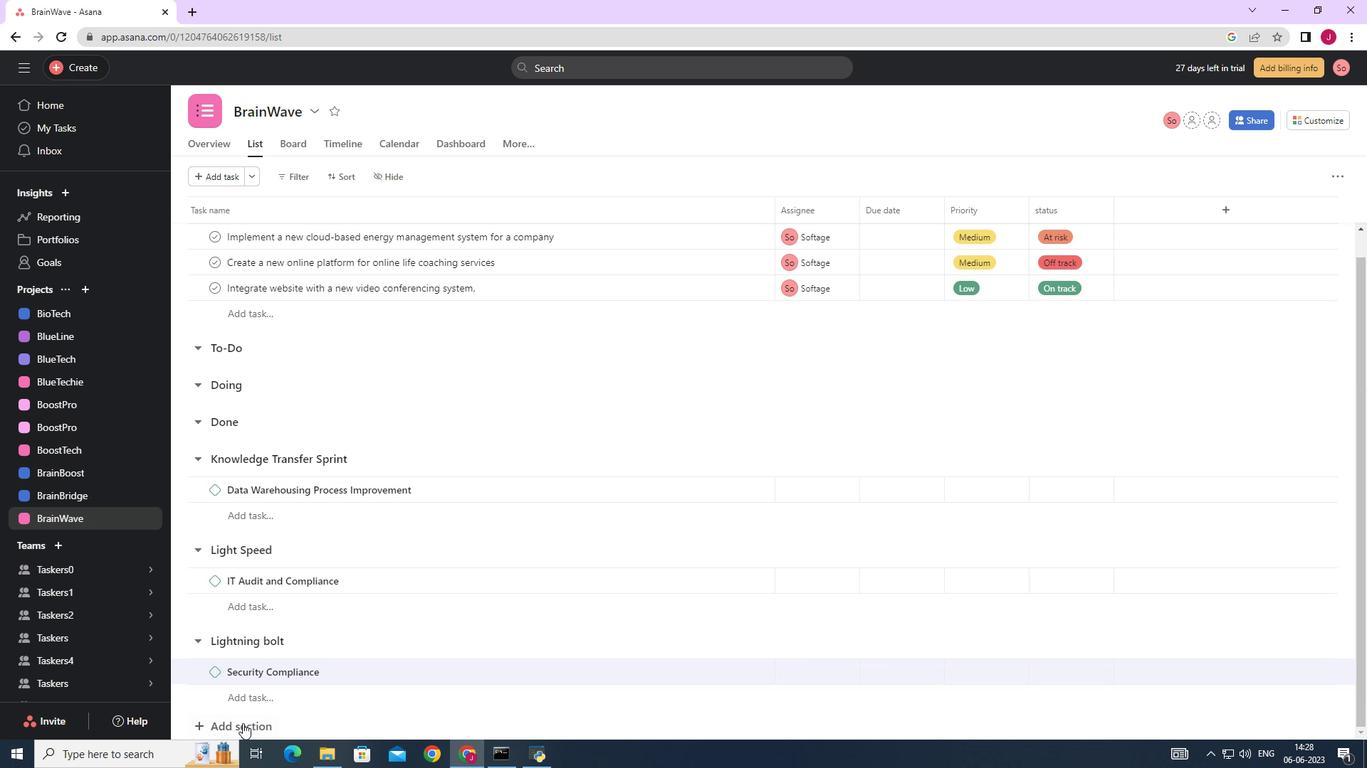 
Action: Mouse moved to (319, 608)
Screenshot: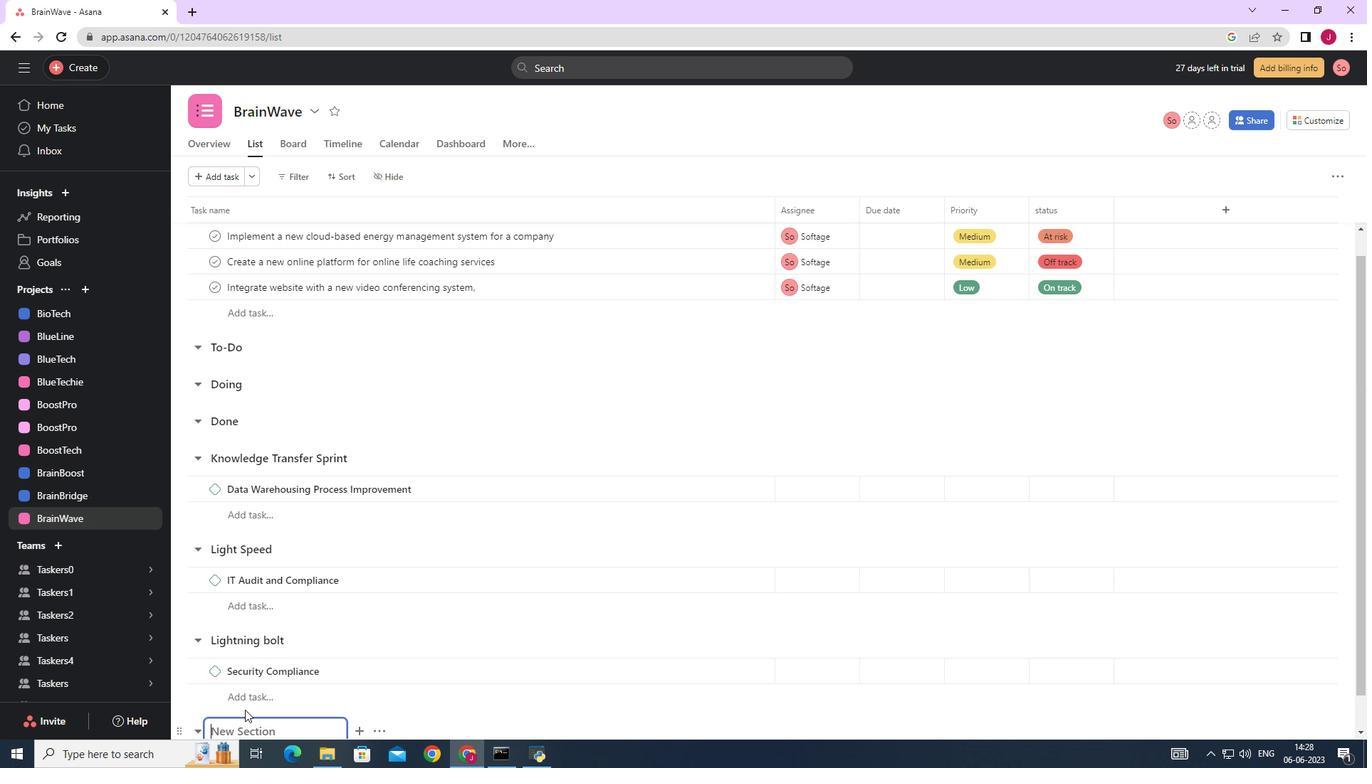 
Action: Mouse scrolled (319, 607) with delta (0, 0)
Screenshot: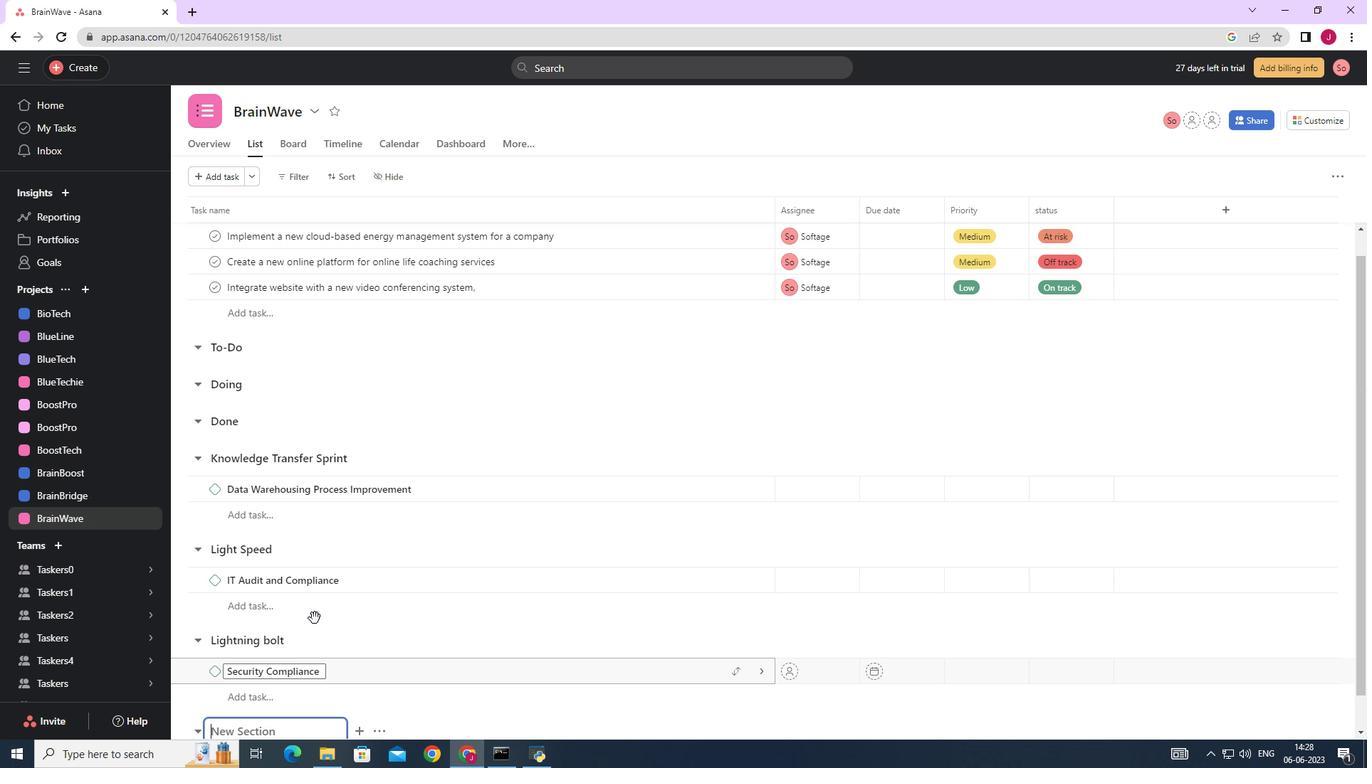 
Action: Mouse scrolled (319, 607) with delta (0, 0)
Screenshot: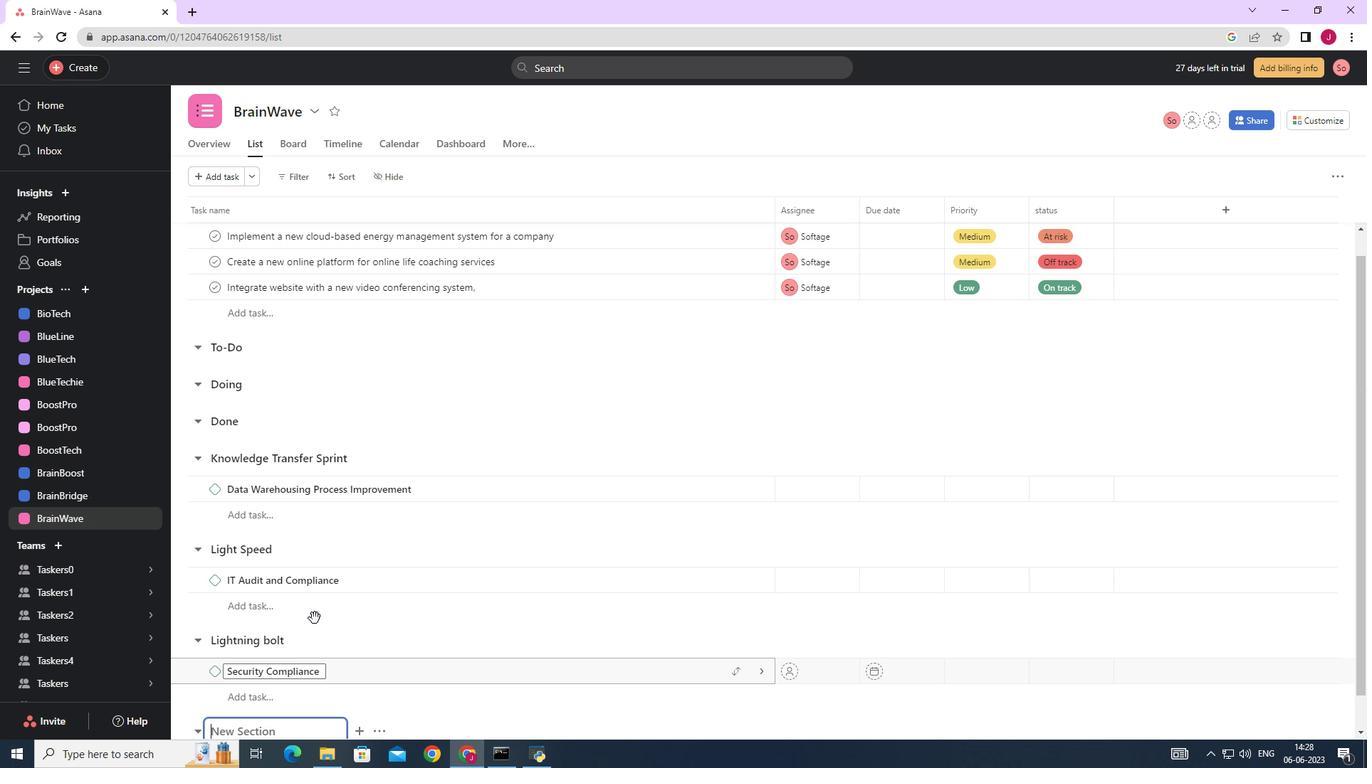 
Action: Mouse scrolled (319, 607) with delta (0, 0)
Screenshot: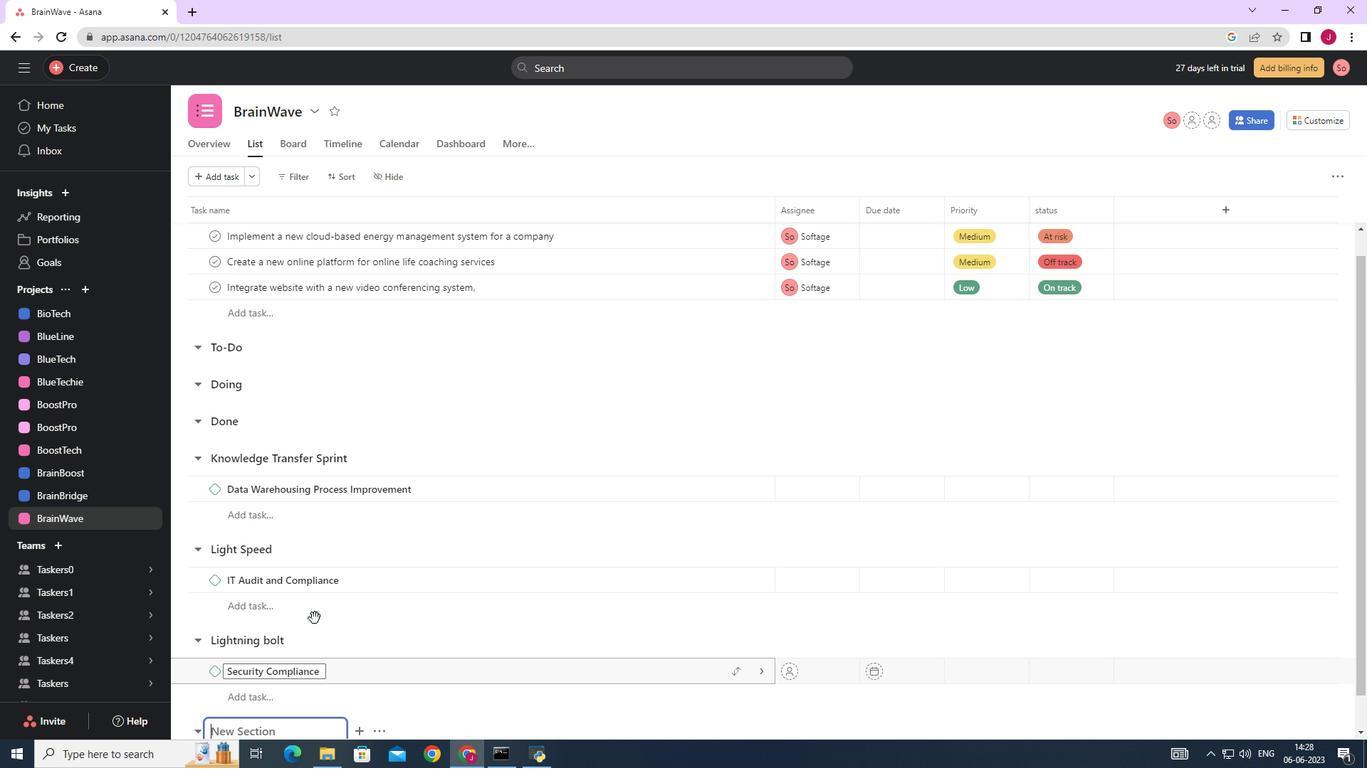 
Action: Mouse scrolled (319, 607) with delta (0, 0)
Screenshot: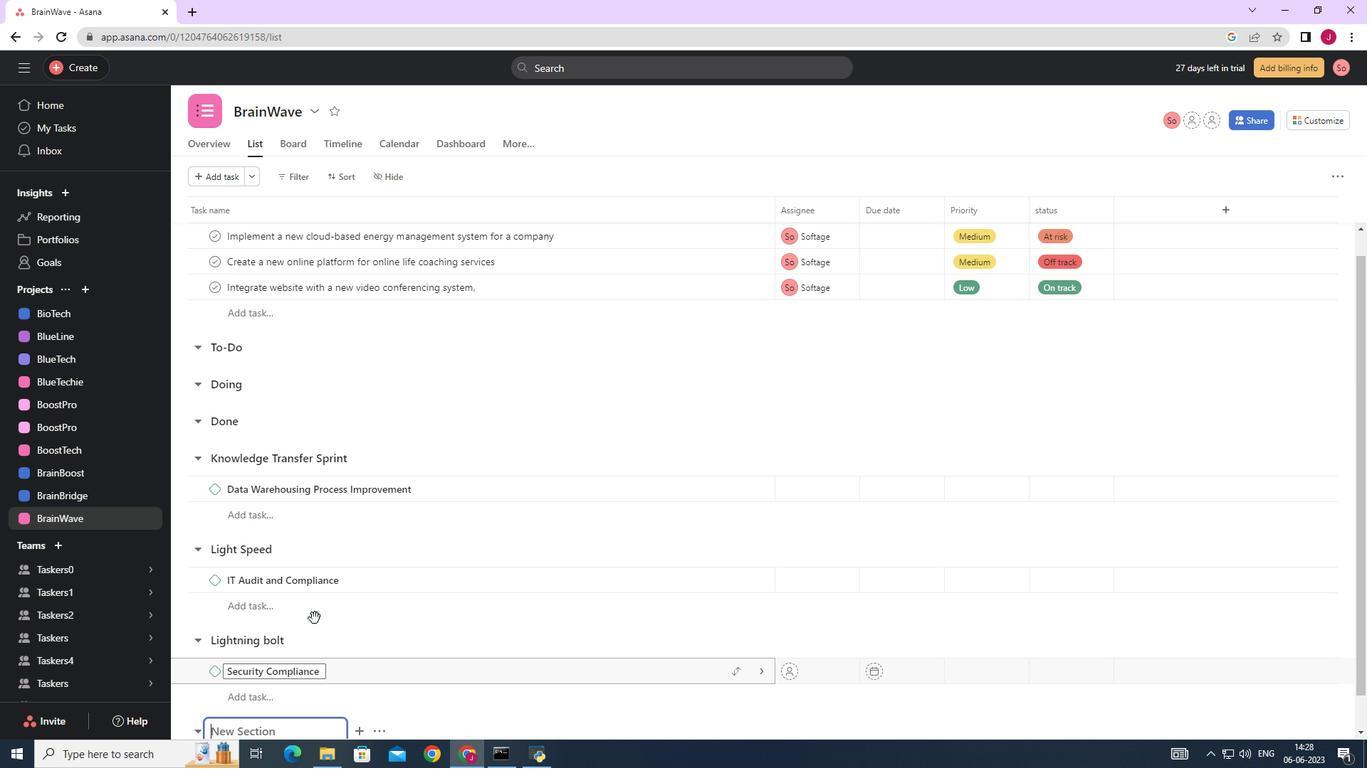 
Action: Mouse scrolled (319, 607) with delta (0, 0)
Screenshot: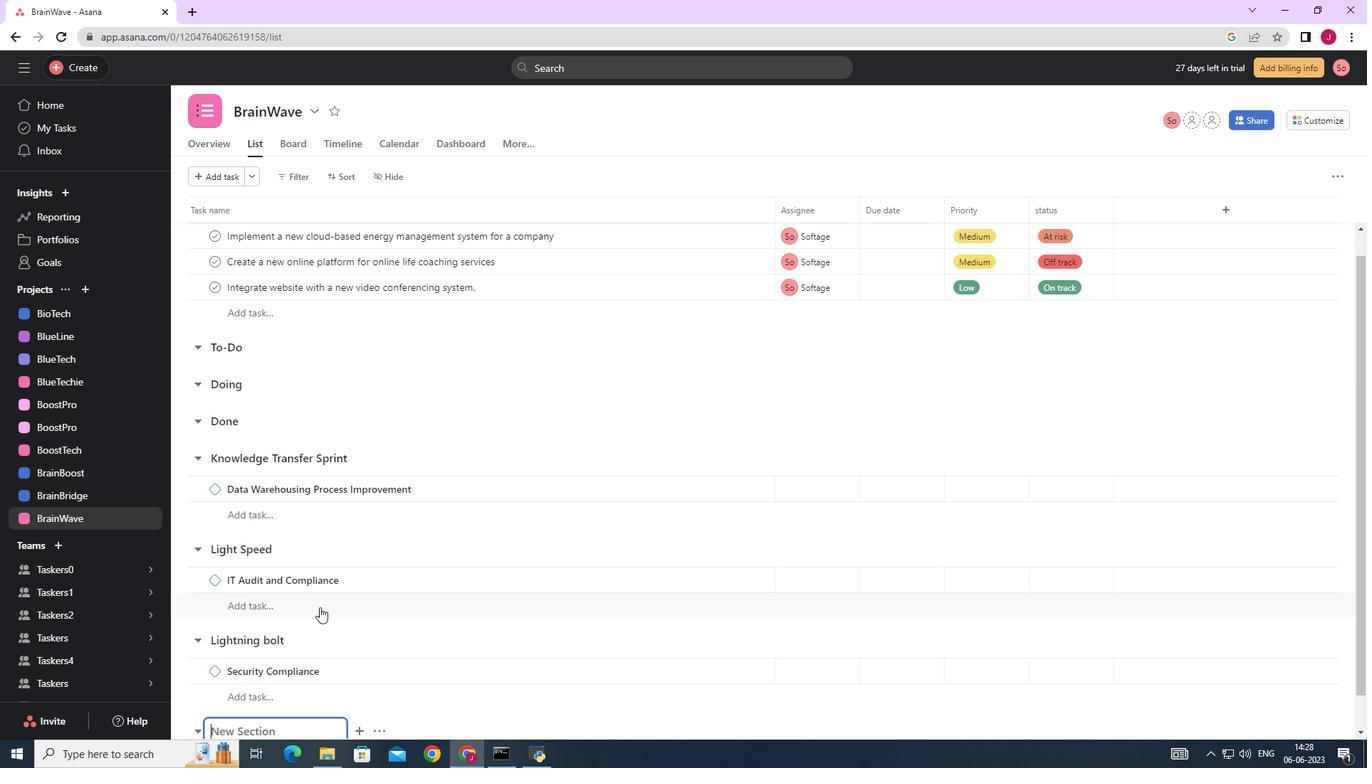 
Action: Mouse scrolled (319, 607) with delta (0, 0)
Screenshot: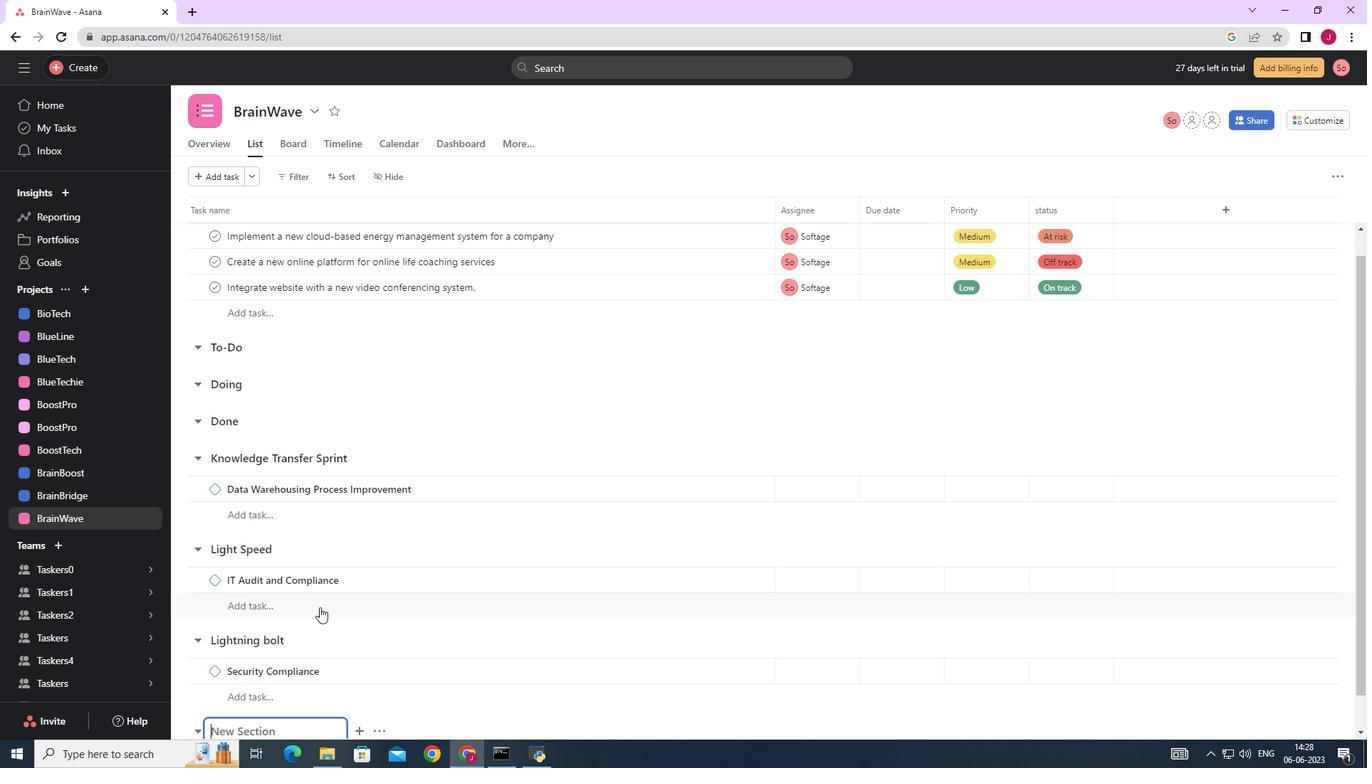 
Action: Mouse moved to (266, 693)
Screenshot: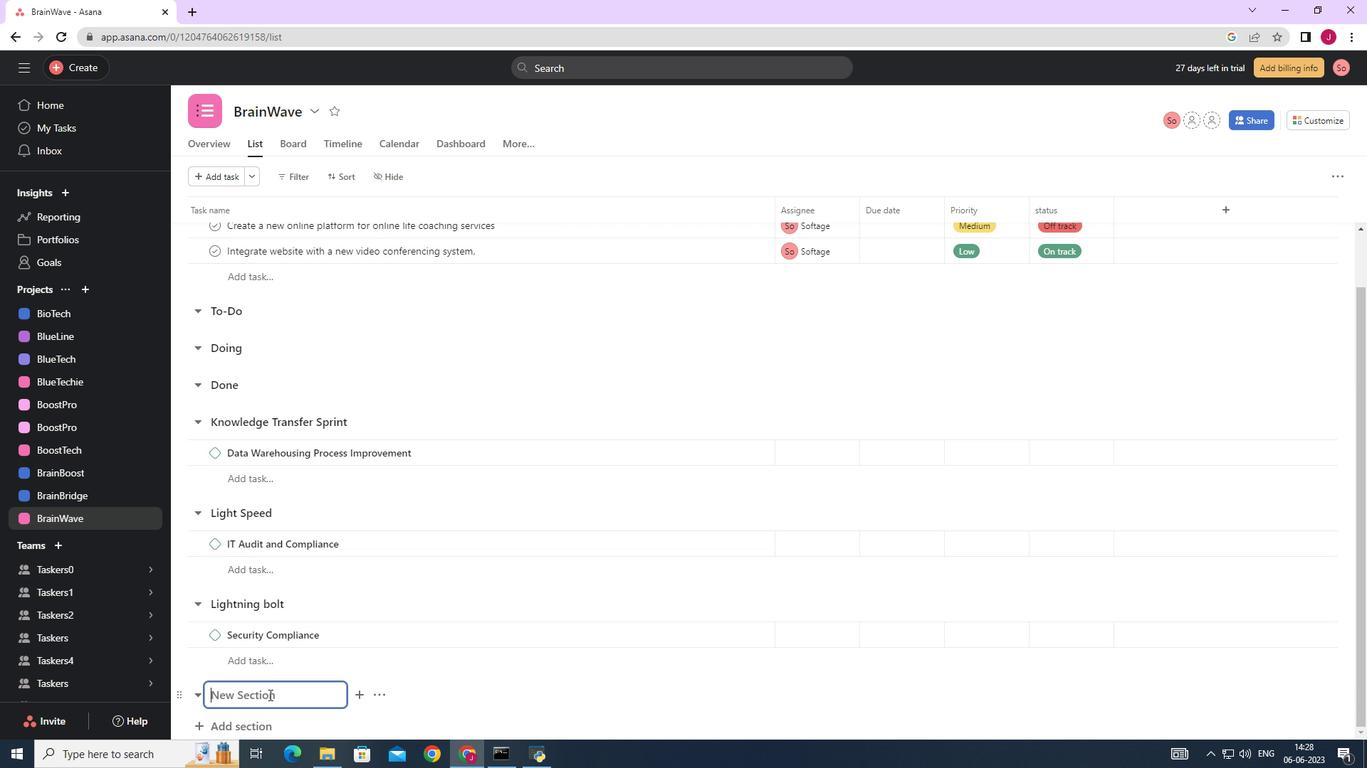 
Action: Key pressed <Key.caps_lock>L<Key.caps_lock>ighting<Key.space><Key.backspace><Key.backspace><Key.backspace><Key.backspace>ning<Key.space><Key.caps_lock>L<Key.caps_lock>ance<Key.space><Key.enter><Key.caps_lock>N<Key.caps_lock>etwork<Key.space><Key.caps_lock>C<Key.caps_lock>ompliance<Key.space>
Screenshot: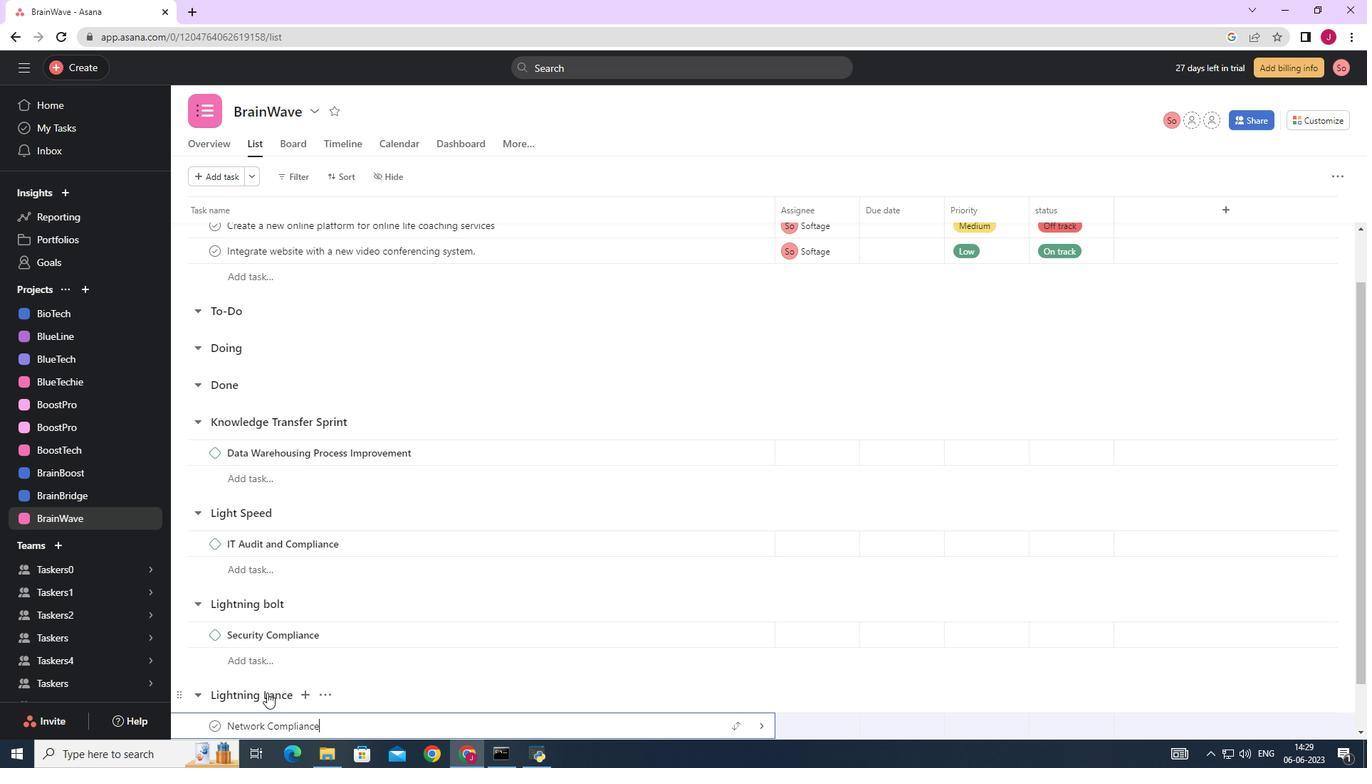 
Action: Mouse moved to (764, 726)
Screenshot: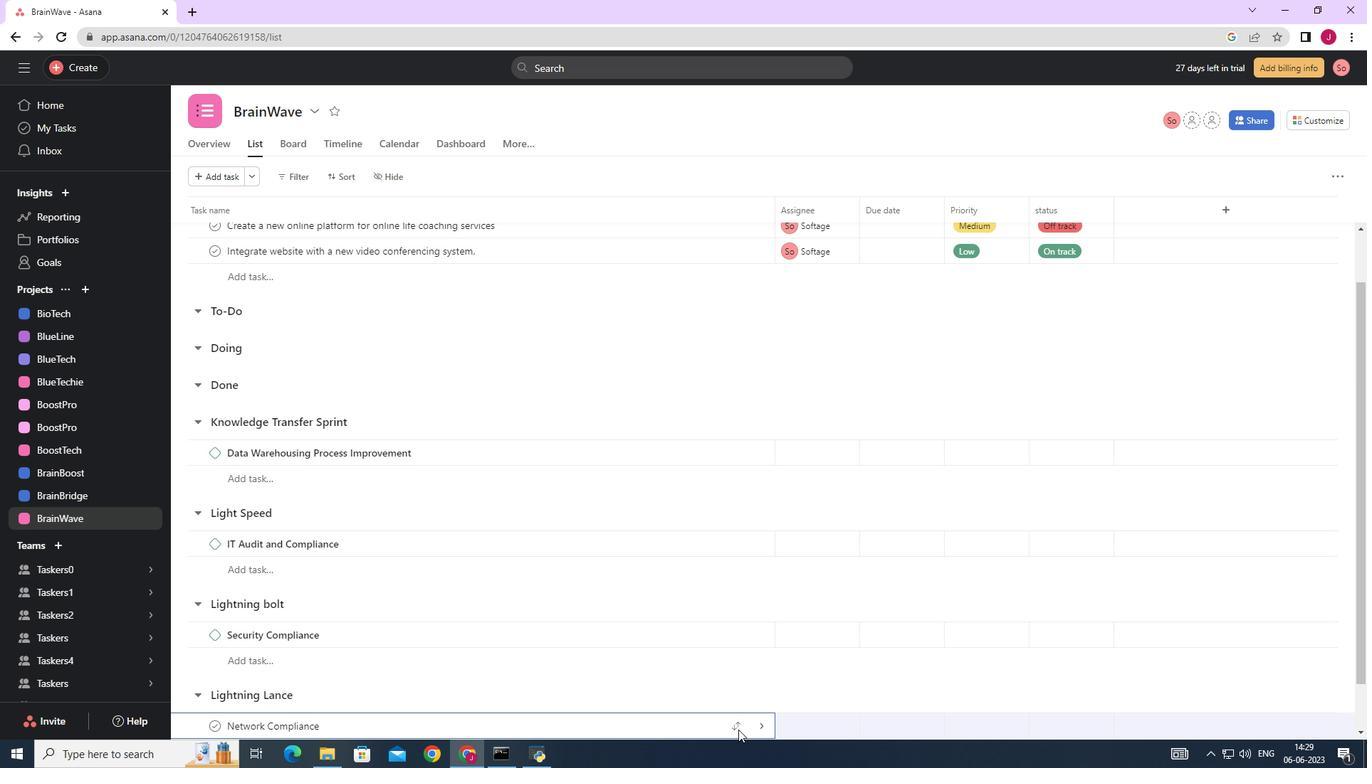 
Action: Mouse pressed left at (764, 726)
Screenshot: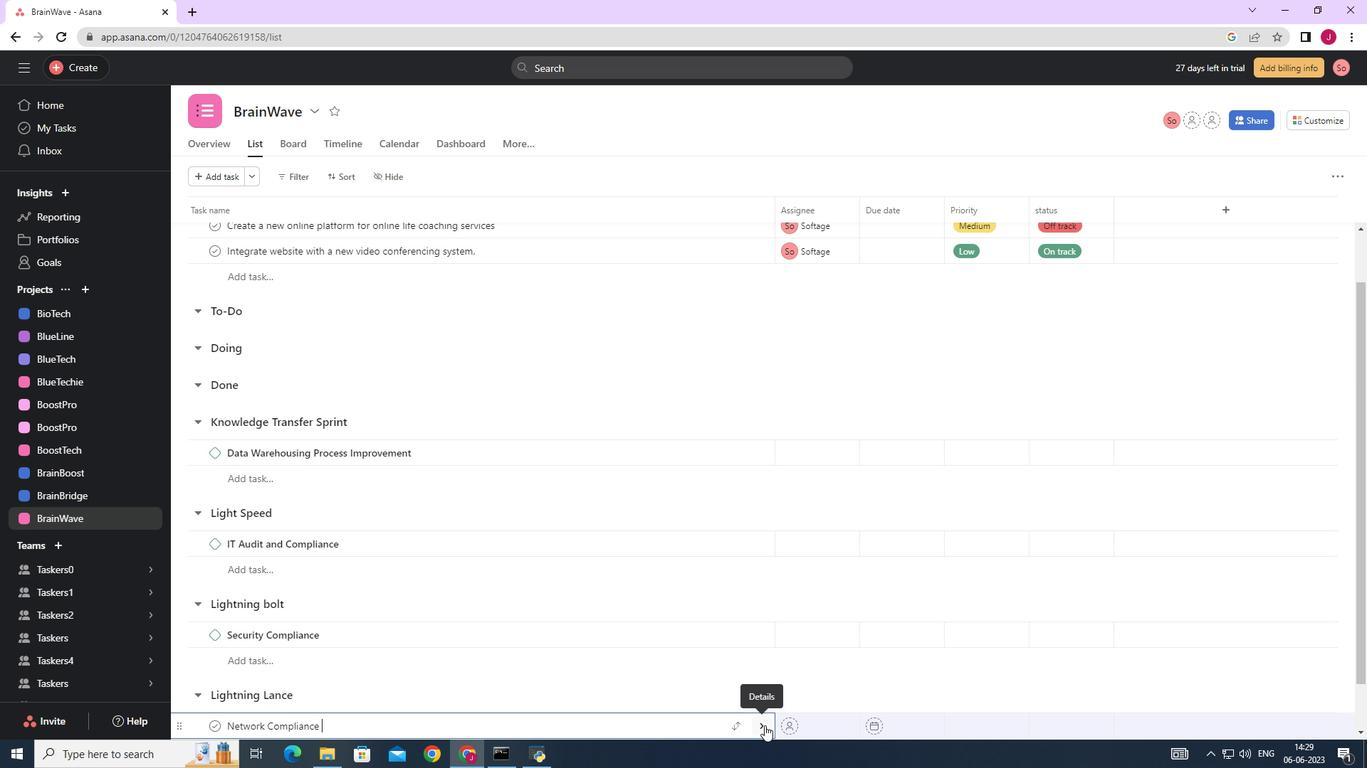 
Action: Mouse moved to (1317, 171)
Screenshot: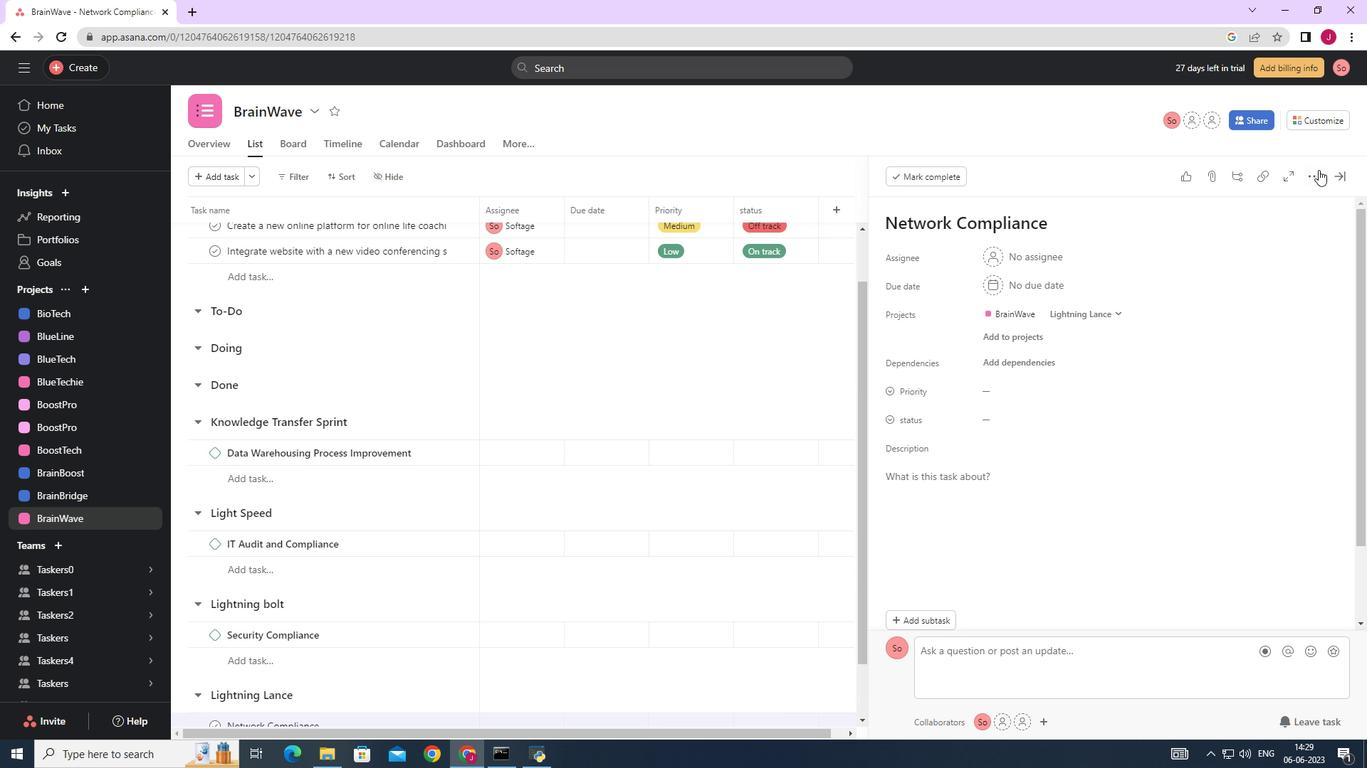 
Action: Mouse pressed left at (1317, 171)
Screenshot: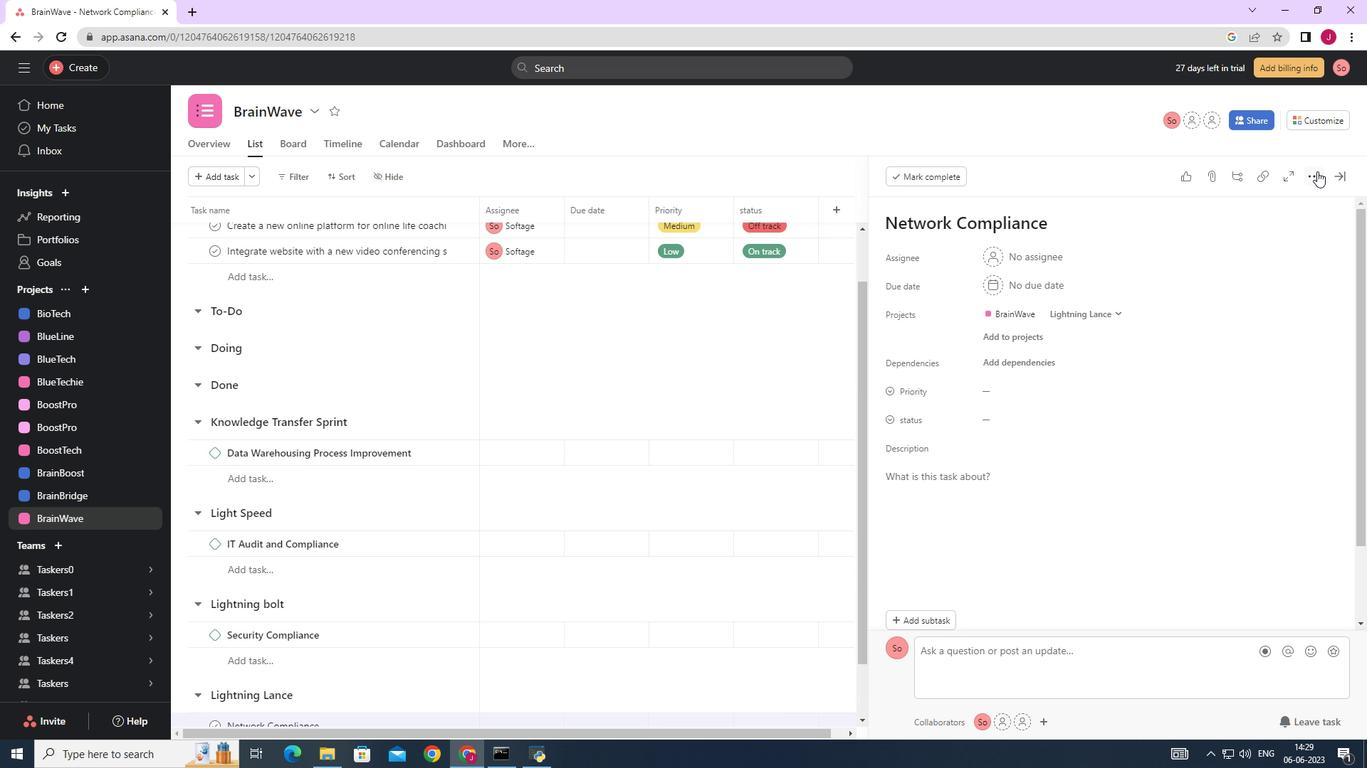 
Action: Mouse moved to (1212, 229)
Screenshot: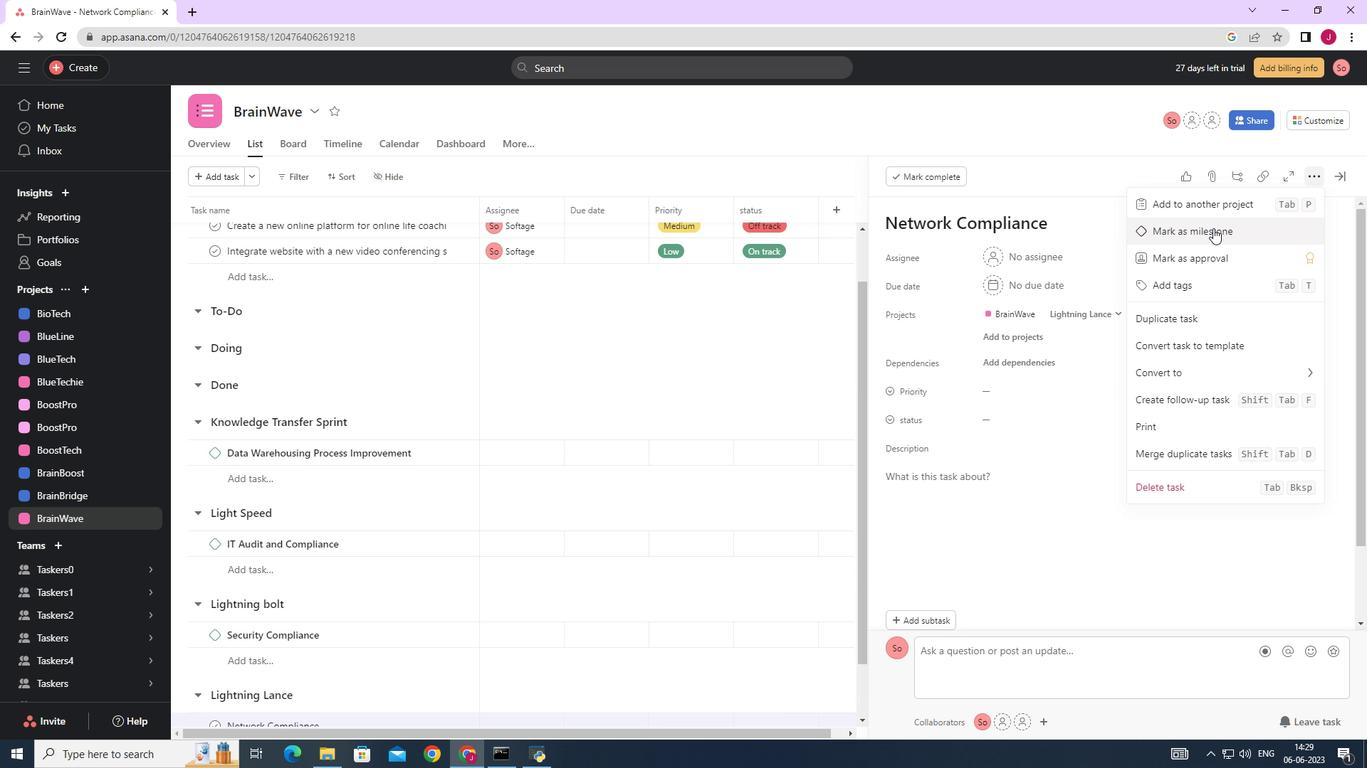 
Action: Mouse pressed left at (1212, 229)
Screenshot: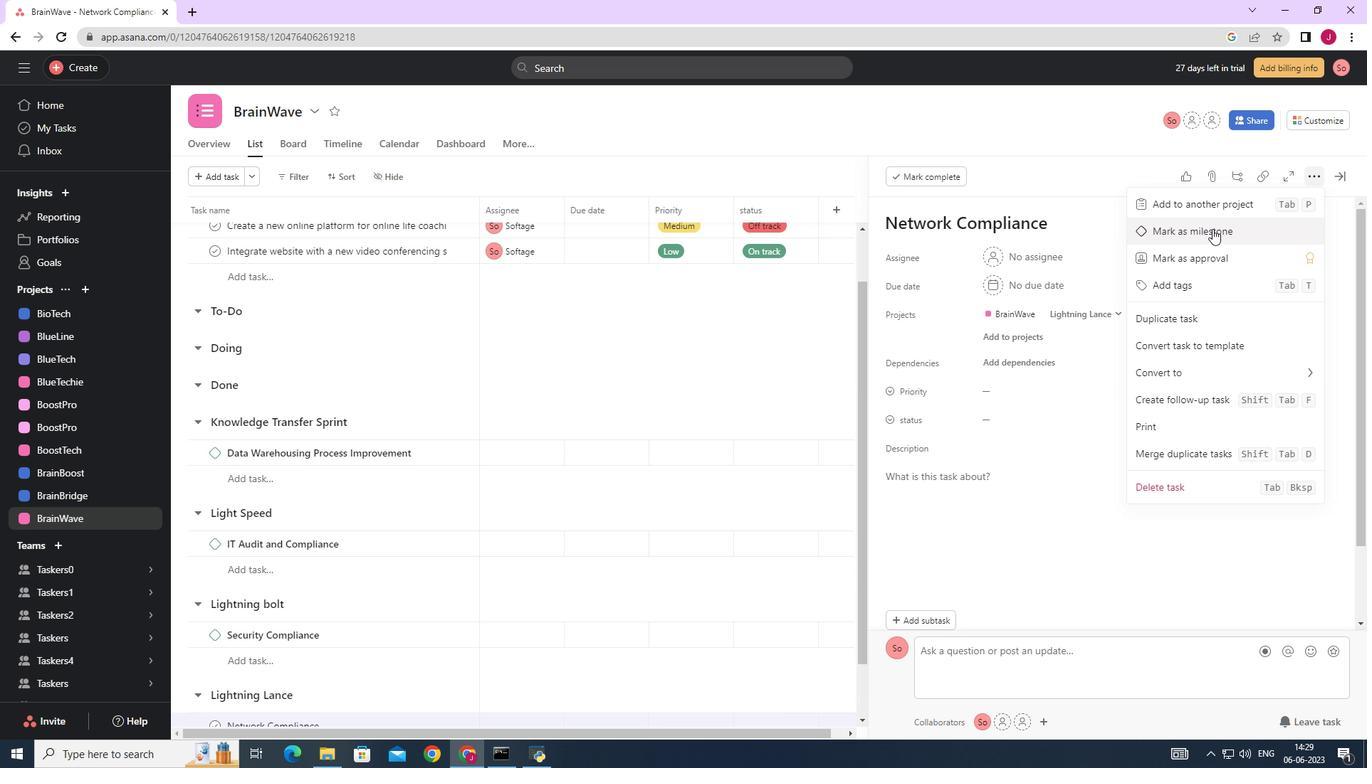 
Action: Mouse moved to (1344, 173)
Screenshot: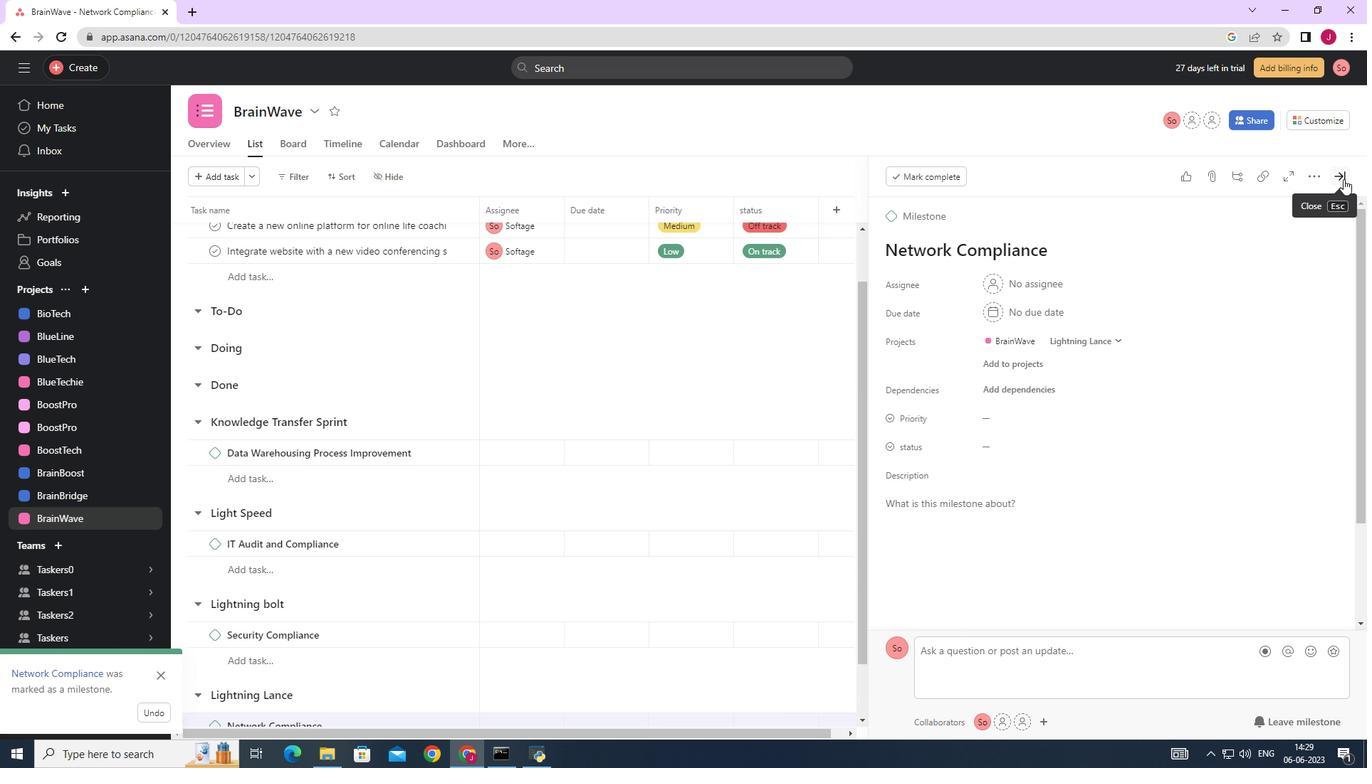 
Action: Mouse pressed left at (1344, 173)
Screenshot: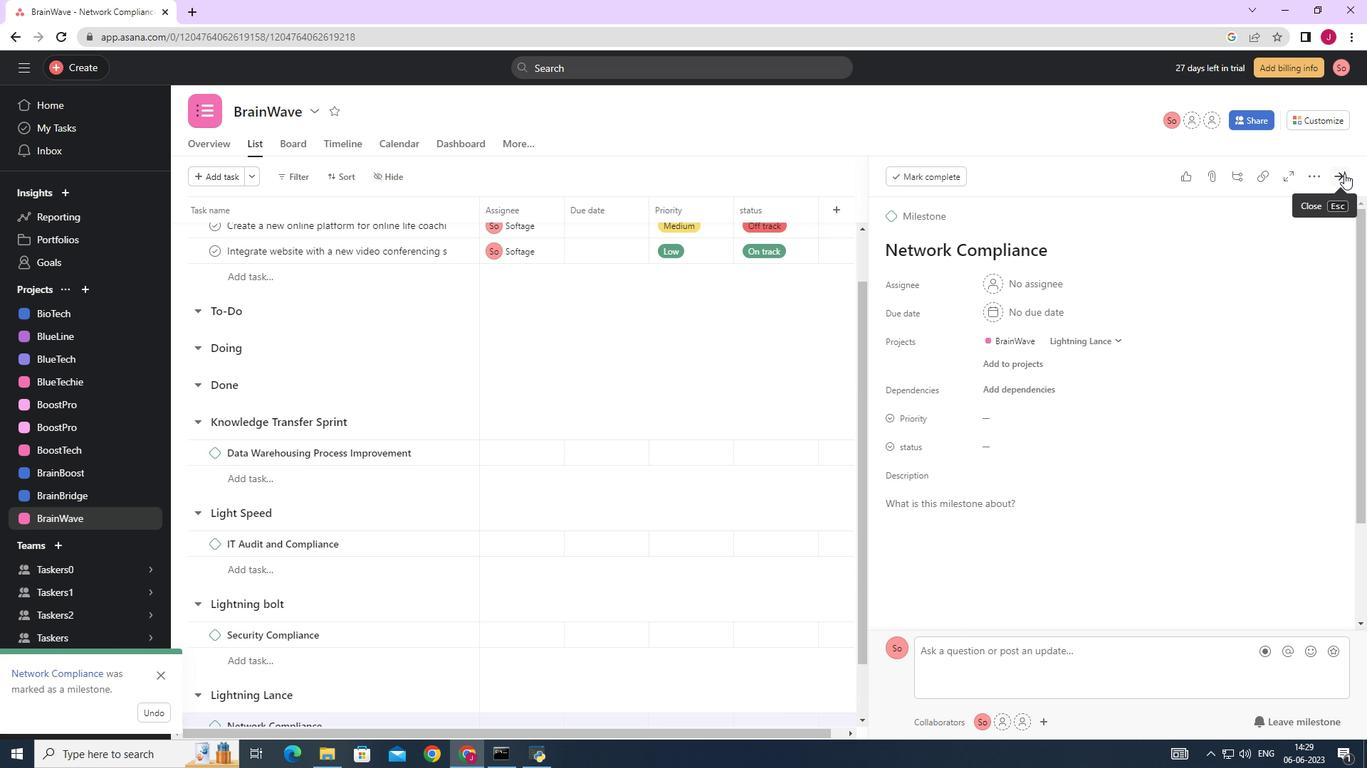 
Action: Mouse moved to (1279, 200)
Screenshot: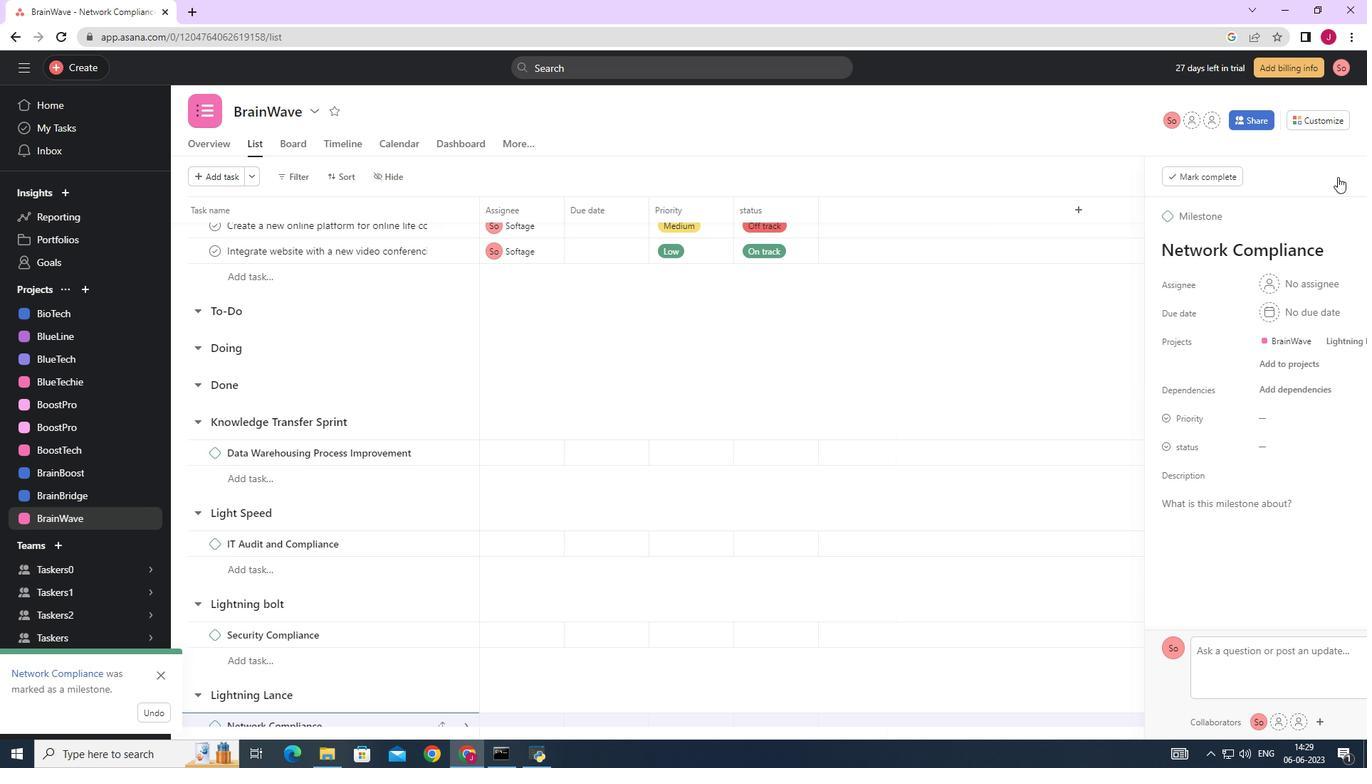 
